 Task: In the Contact  SimonRiya@aisin.com, Create email and send with subject: 'Step into the Future: Discover Our Cutting-Edge Solution', and with mail content 'Good Day,_x000D_
Embrace the power of innovation. Our disruptive solution will propel your industry forward and position you as a leader in your field._x000D_
Best Regards', attach the document: Terms_and_conditions.doc and insert image: visitingcard.jpg. Below Best Regards, write Twitter and insert the URL: 'twitter.com'. Mark checkbox to create task to follow up : Tomorrow. Logged in from softage.3@softage.net
Action: Mouse moved to (80, 93)
Screenshot: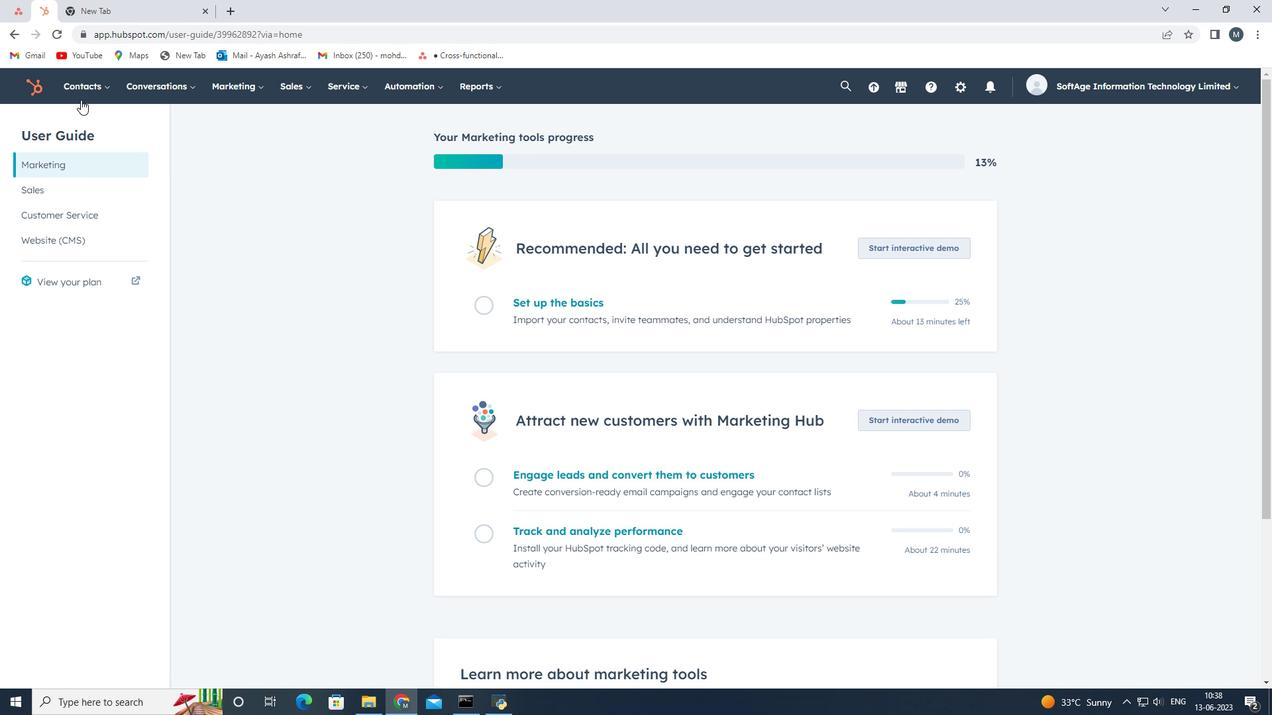 
Action: Mouse pressed left at (80, 93)
Screenshot: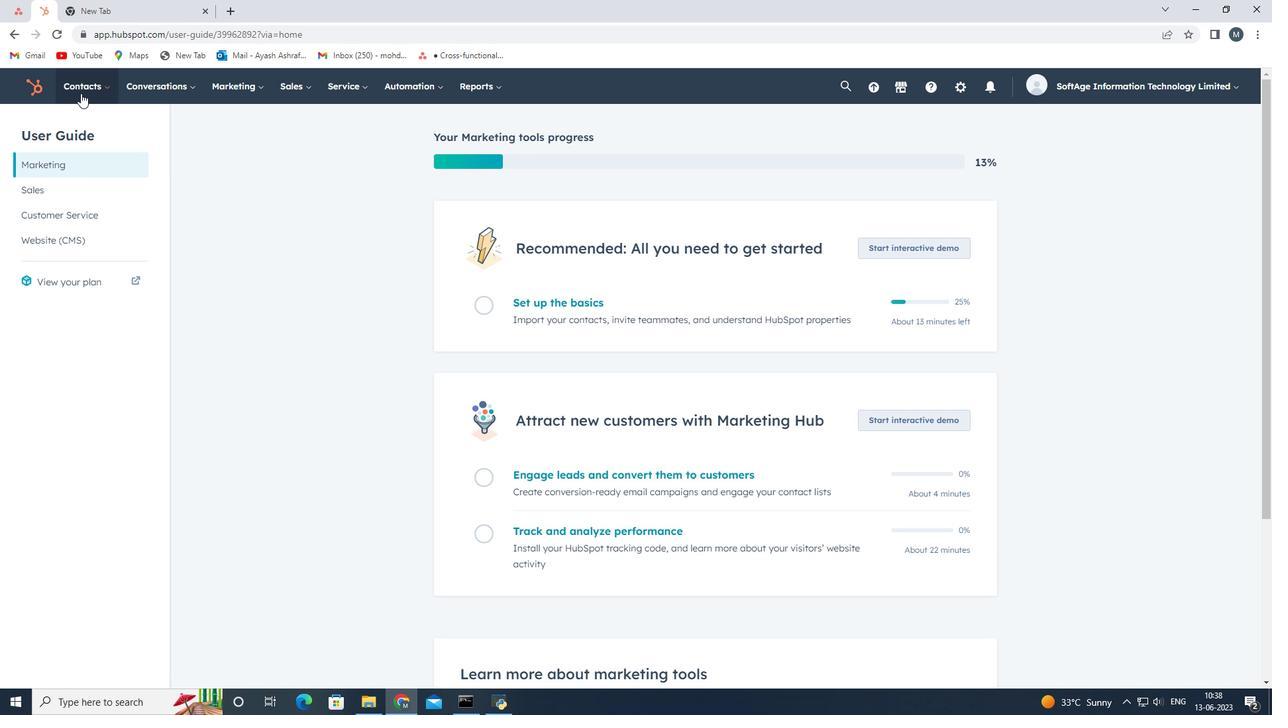 
Action: Mouse moved to (92, 125)
Screenshot: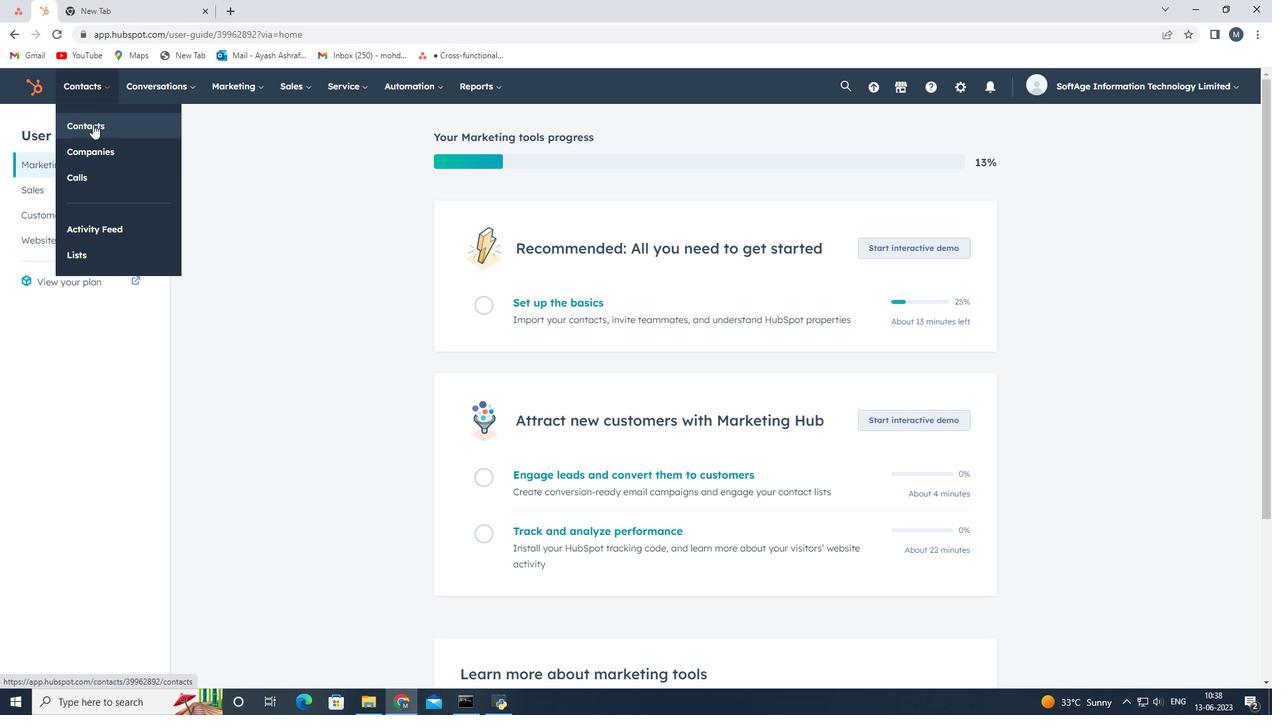 
Action: Mouse pressed left at (92, 125)
Screenshot: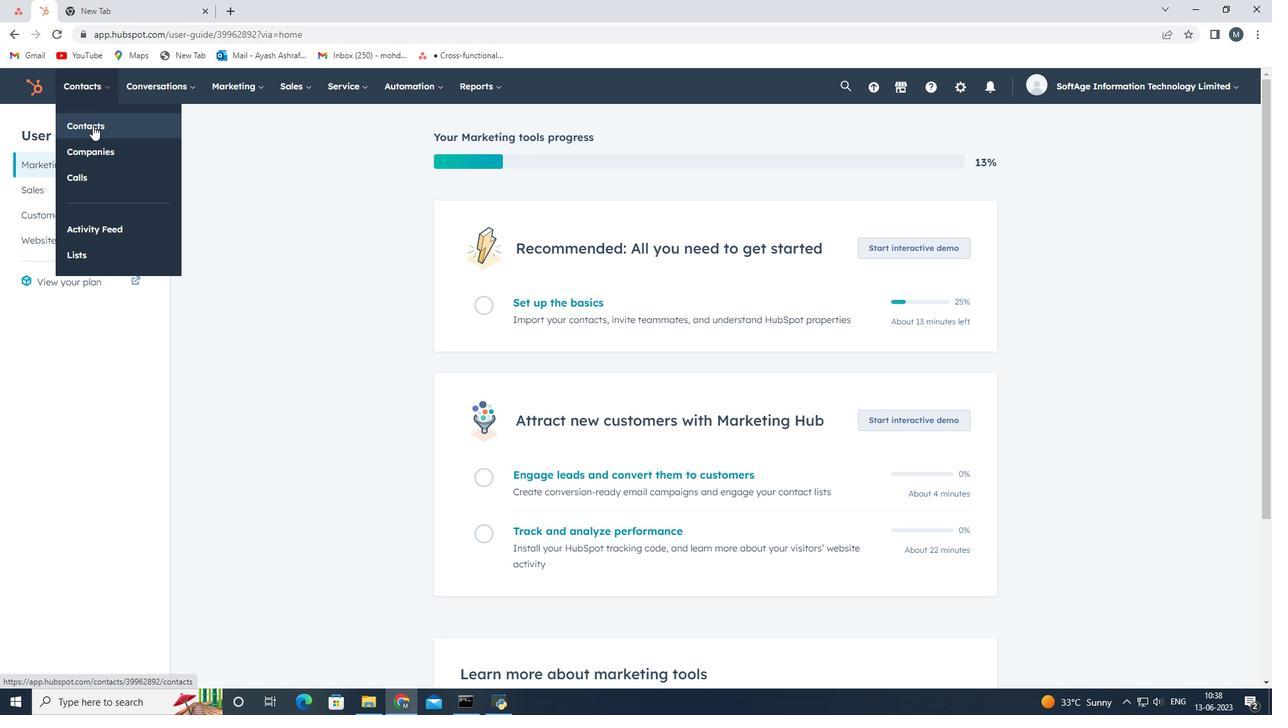 
Action: Mouse moved to (125, 233)
Screenshot: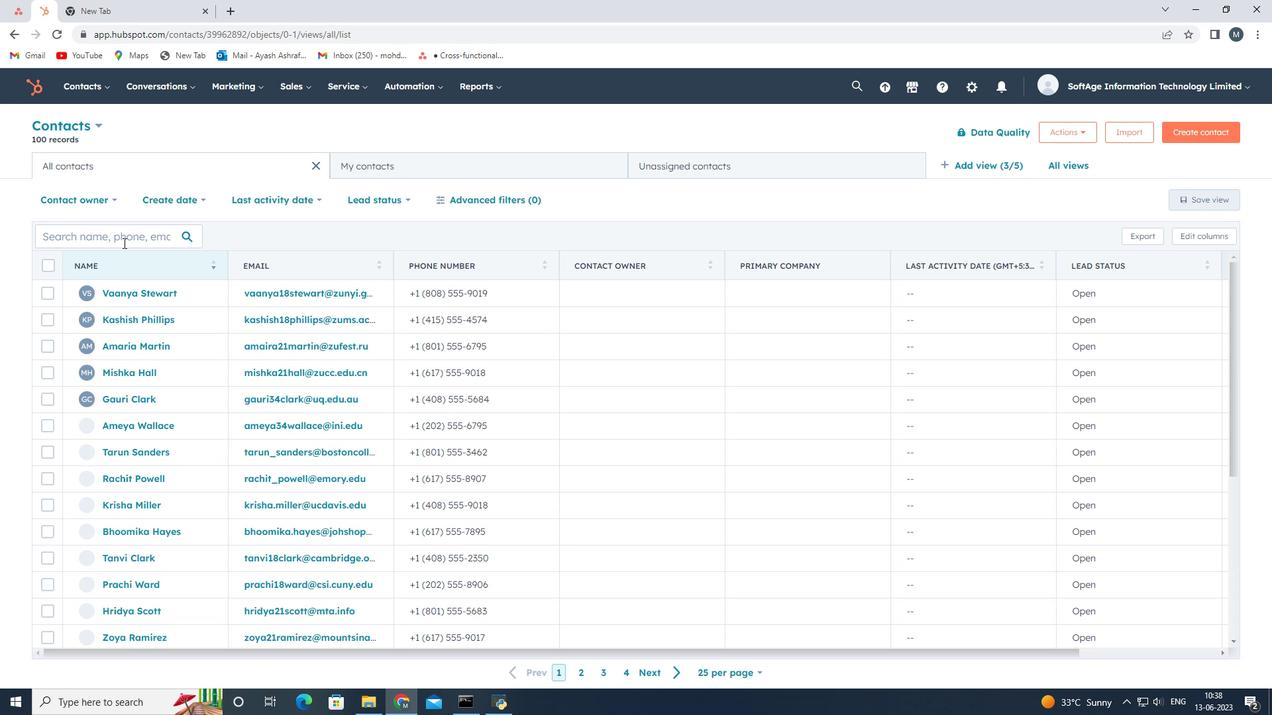 
Action: Mouse pressed left at (125, 233)
Screenshot: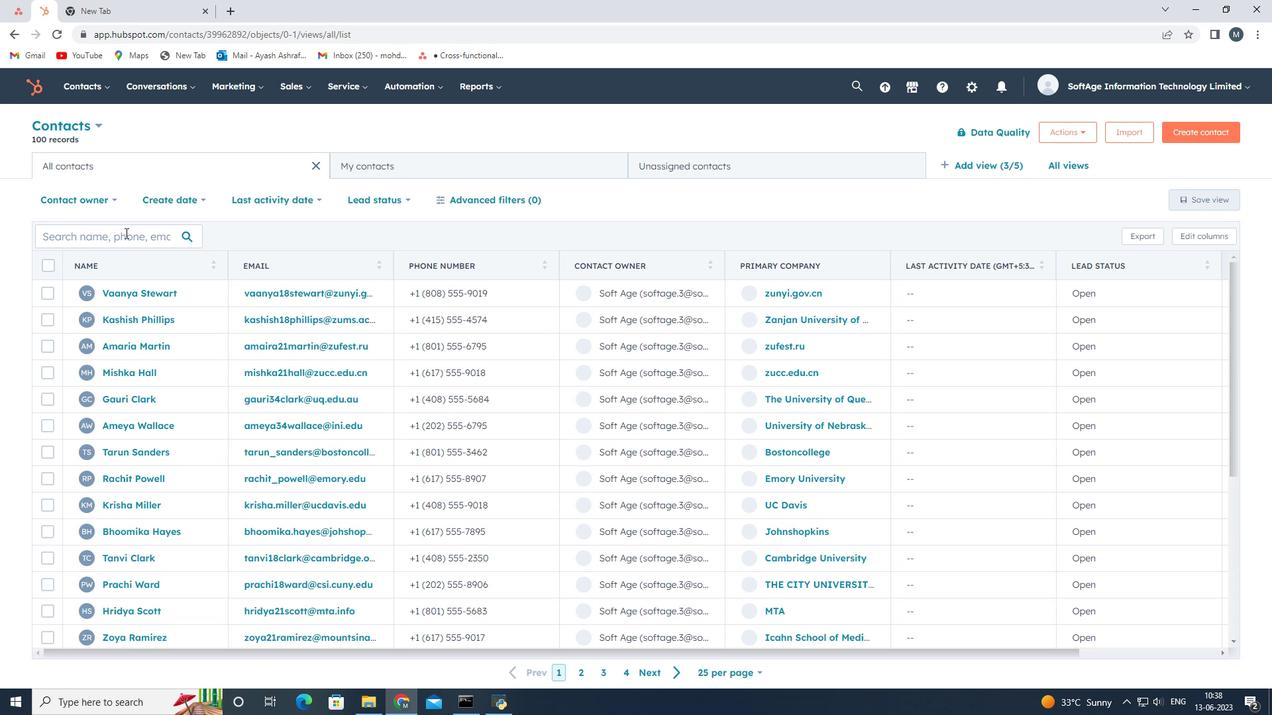 
Action: Key pressed <Key.shift>Simon<Key.shift>Riya<Key.shift><Key.shift><Key.shift>@aisin.com
Screenshot: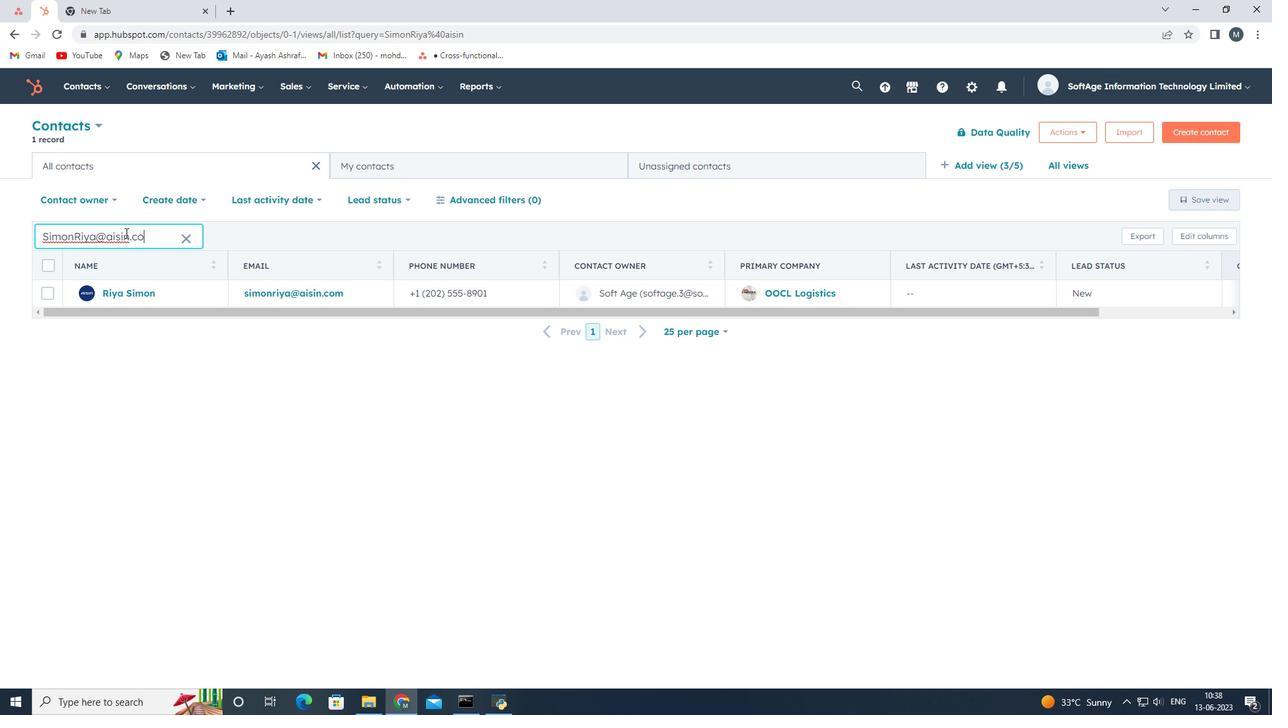 
Action: Mouse moved to (125, 295)
Screenshot: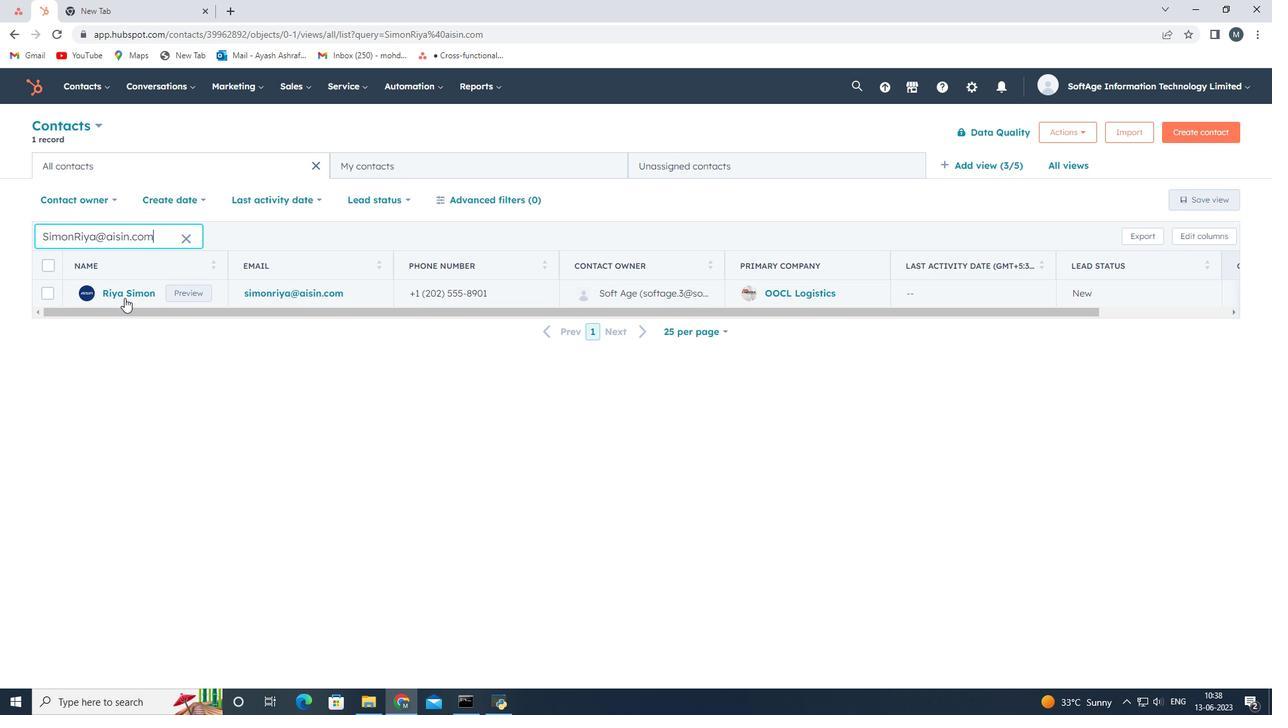 
Action: Mouse pressed left at (125, 295)
Screenshot: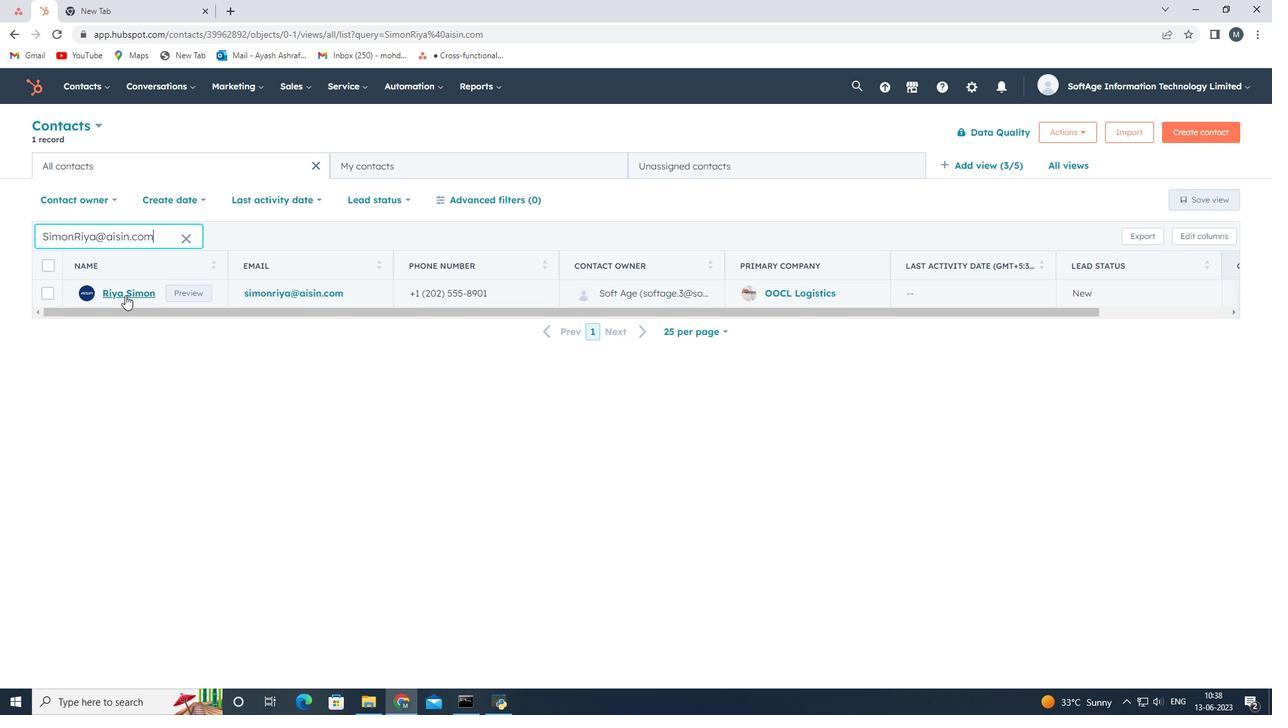 
Action: Mouse pressed left at (125, 295)
Screenshot: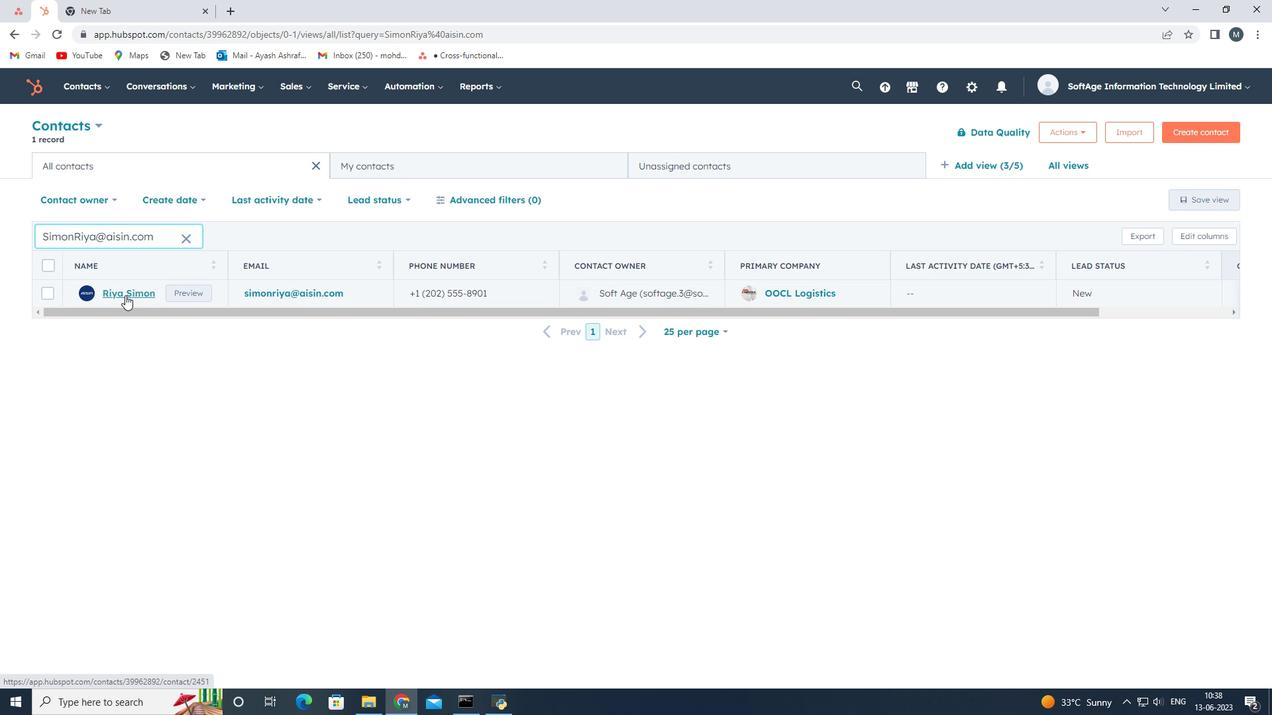 
Action: Mouse moved to (84, 245)
Screenshot: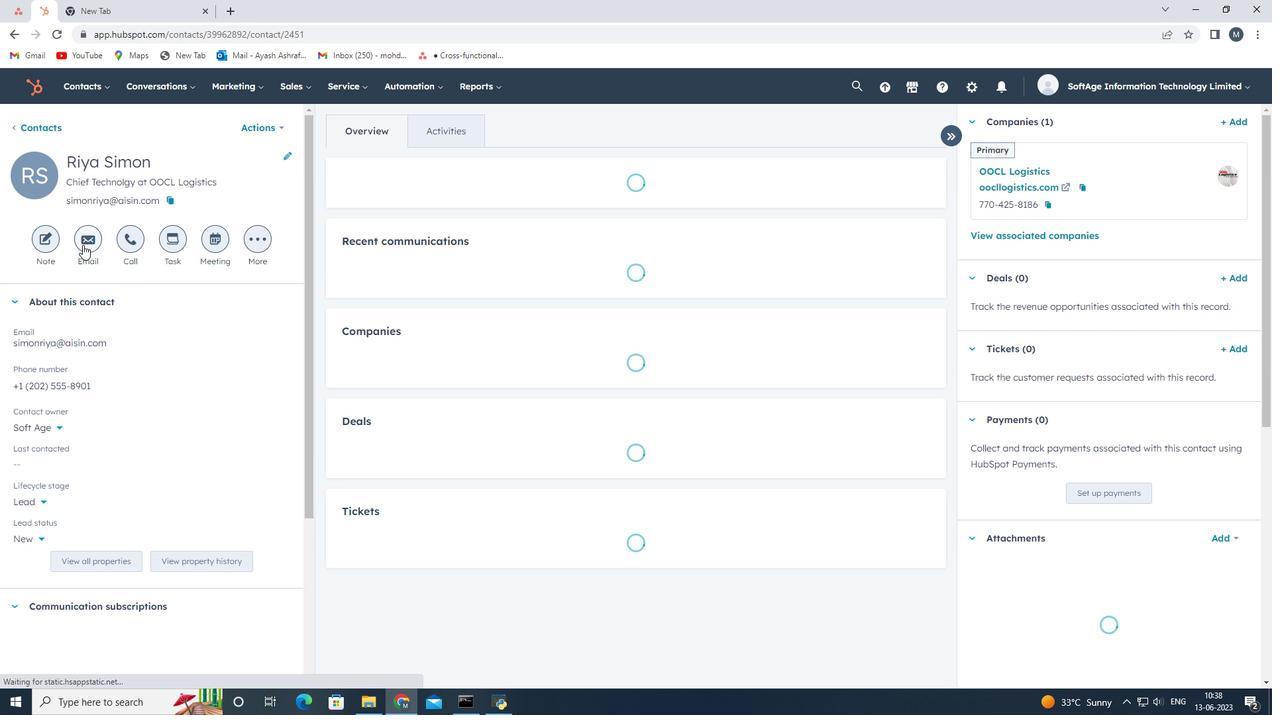 
Action: Mouse pressed left at (84, 245)
Screenshot: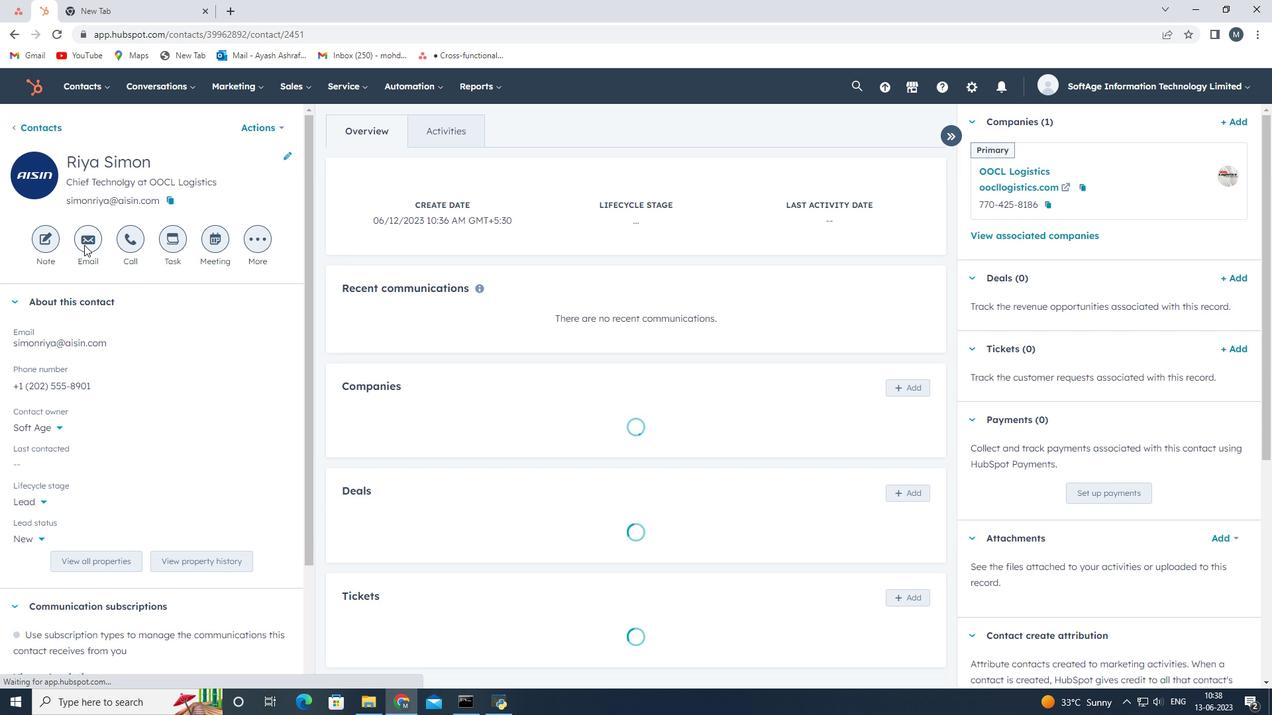 
Action: Mouse pressed left at (84, 245)
Screenshot: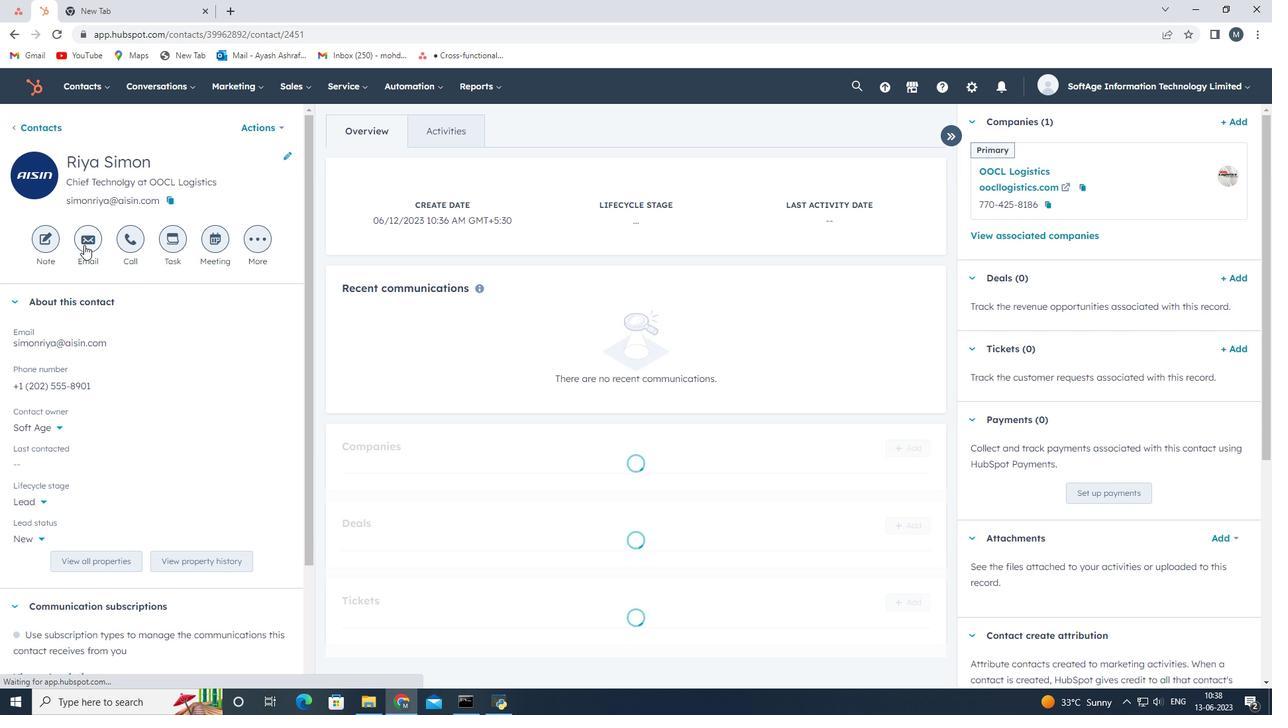 
Action: Mouse moved to (1125, 327)
Screenshot: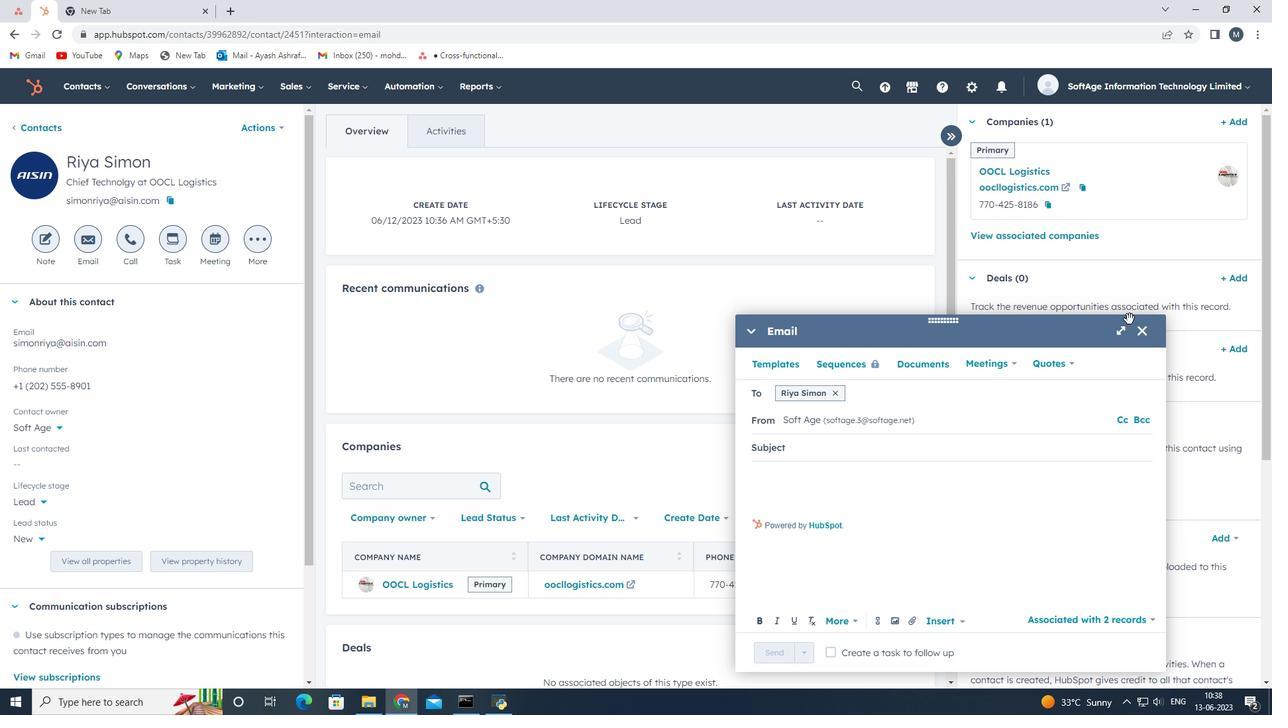 
Action: Mouse pressed left at (1125, 327)
Screenshot: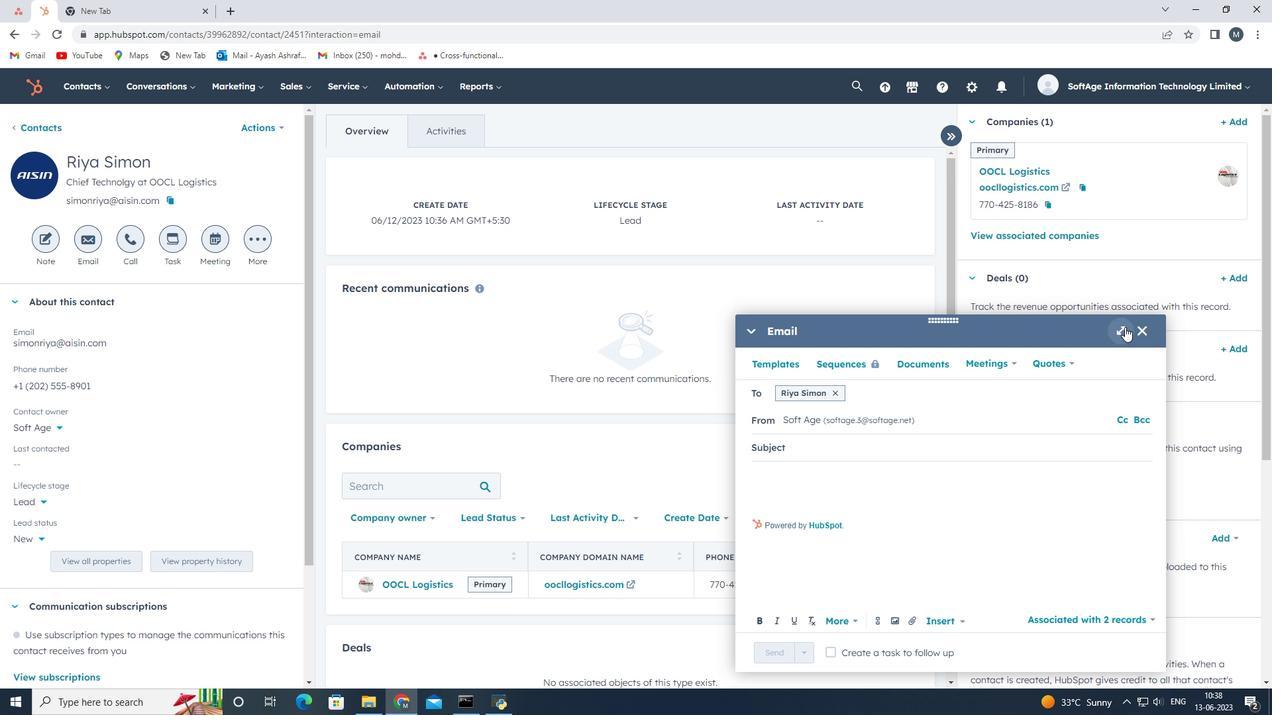 
Action: Mouse moved to (312, 309)
Screenshot: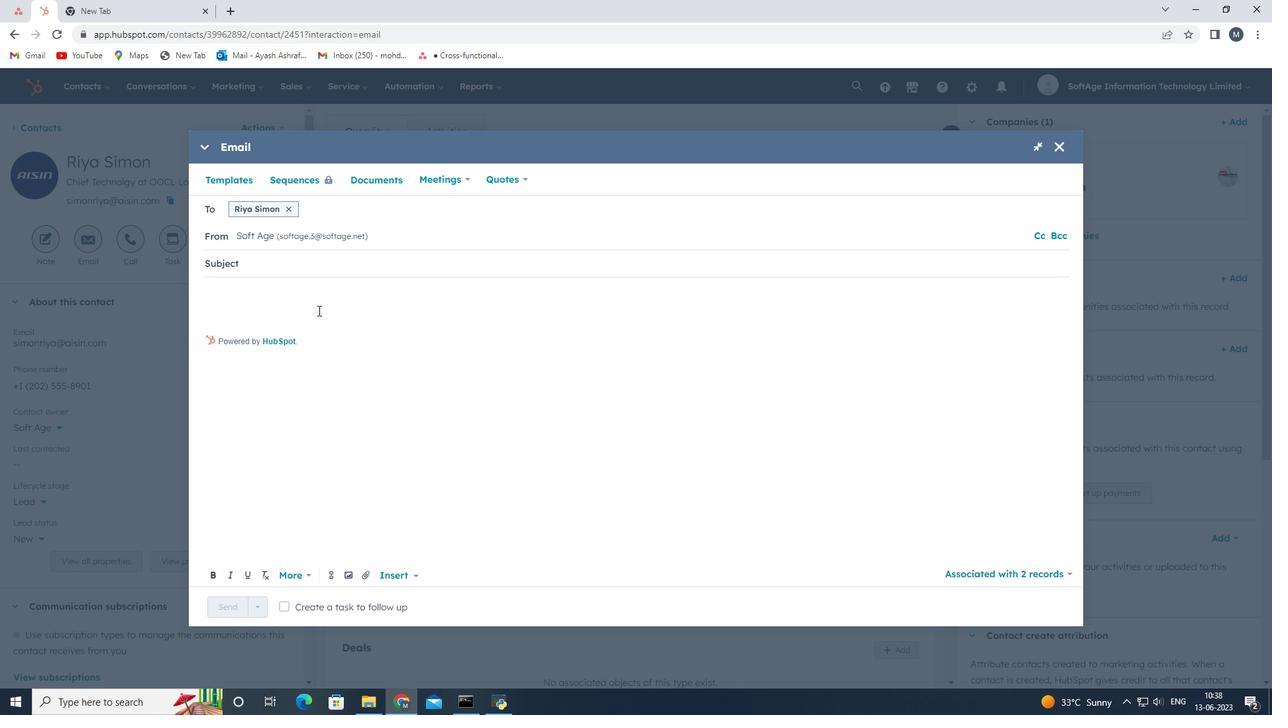 
Action: Key pressed <Key.shift>Step<Key.space>into<Key.space>the<Key.space><Key.shift>Fuure<Key.shift><Key.shift>:<Key.space><Key.shift>Discover<Key.space><Key.shift>Our<Key.space><Key.shift>Cutting-<Key.shift>Edge<Key.space><Key.shift>Solution
Screenshot: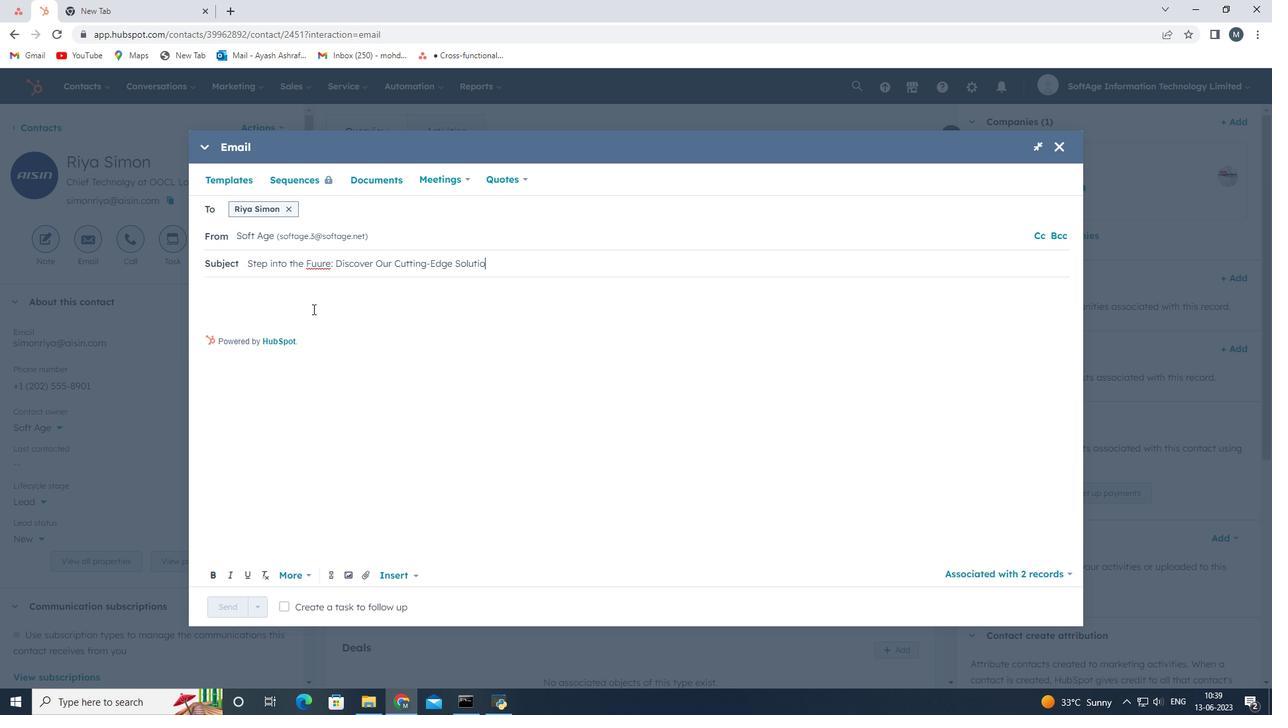 
Action: Mouse moved to (317, 263)
Screenshot: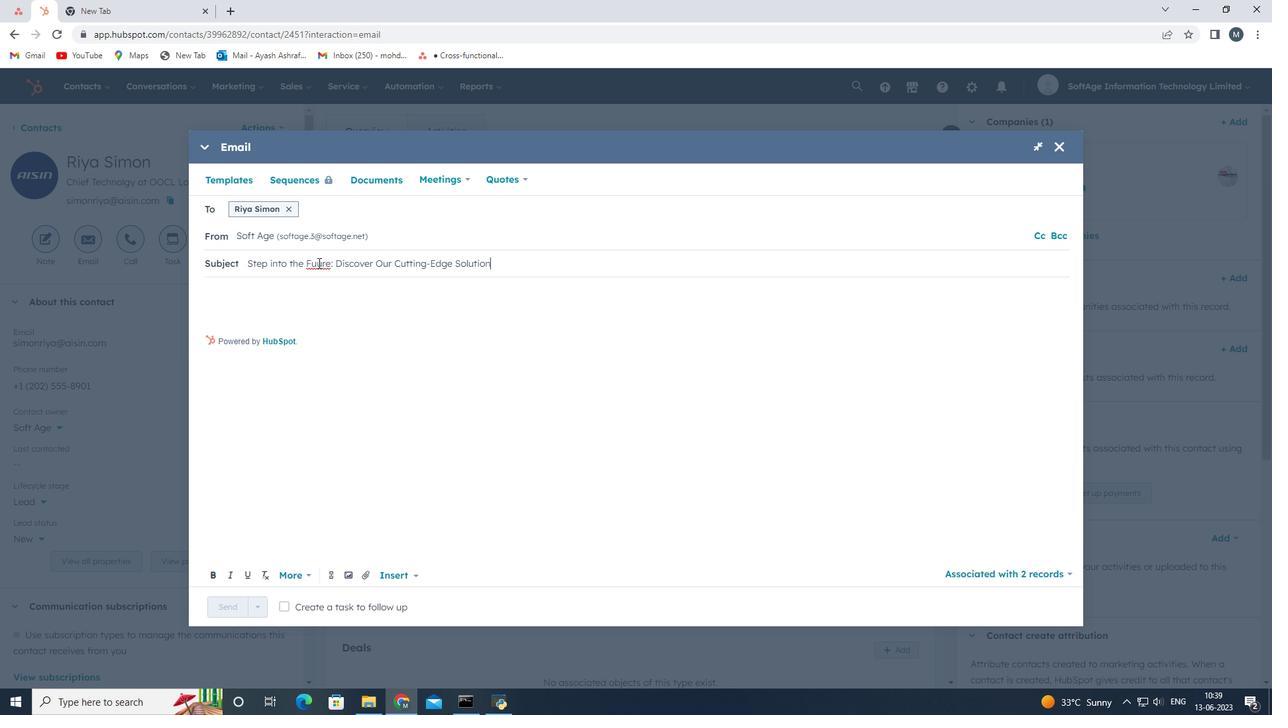 
Action: Mouse pressed left at (317, 263)
Screenshot: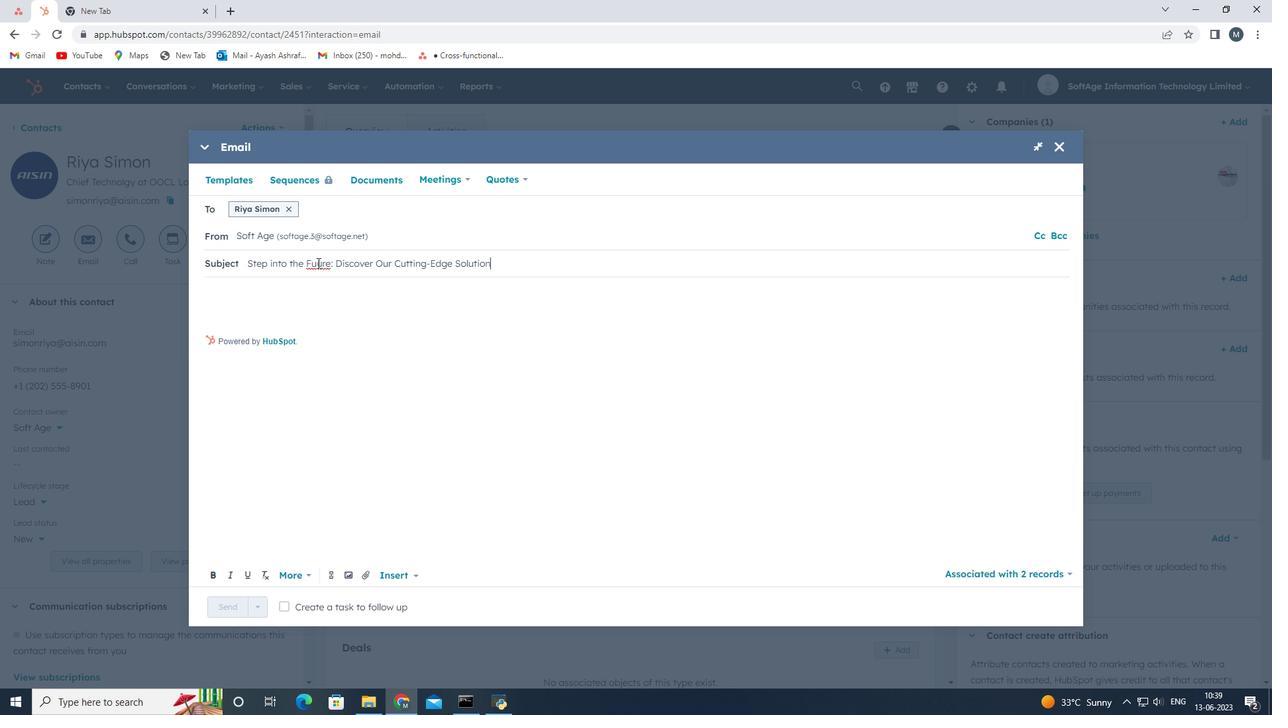 
Action: Key pressed t
Screenshot: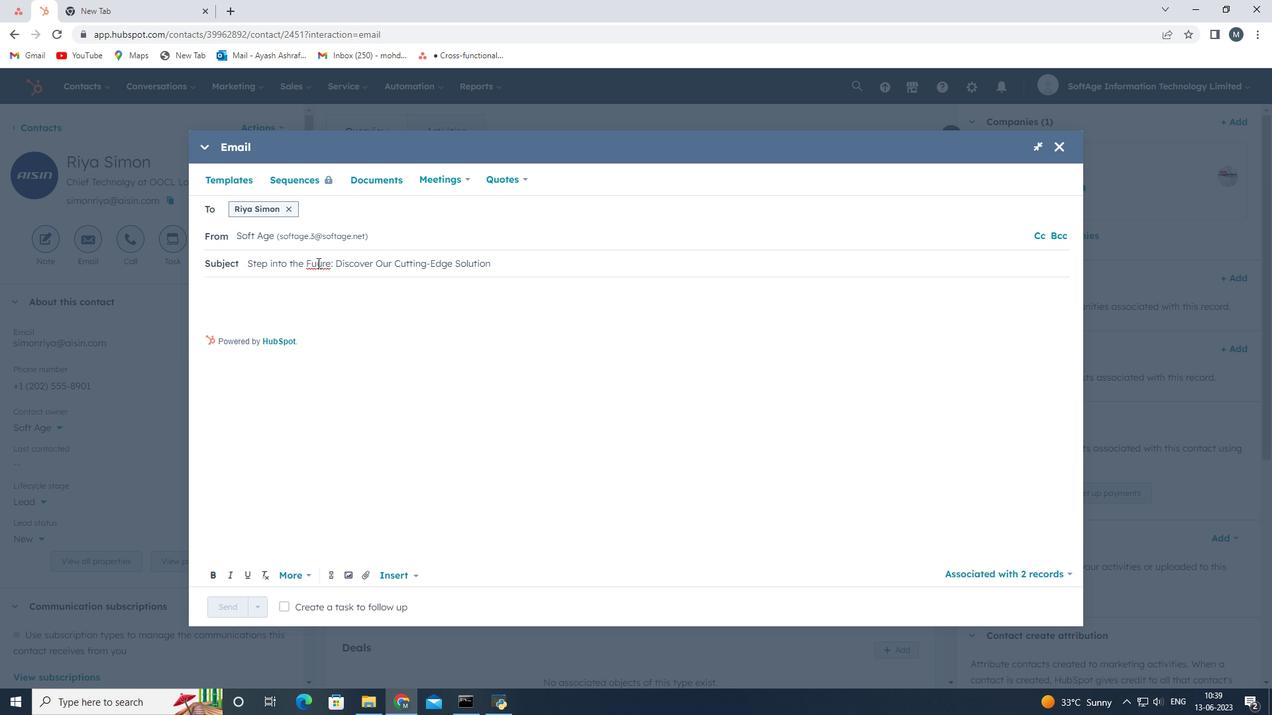 
Action: Mouse moved to (261, 306)
Screenshot: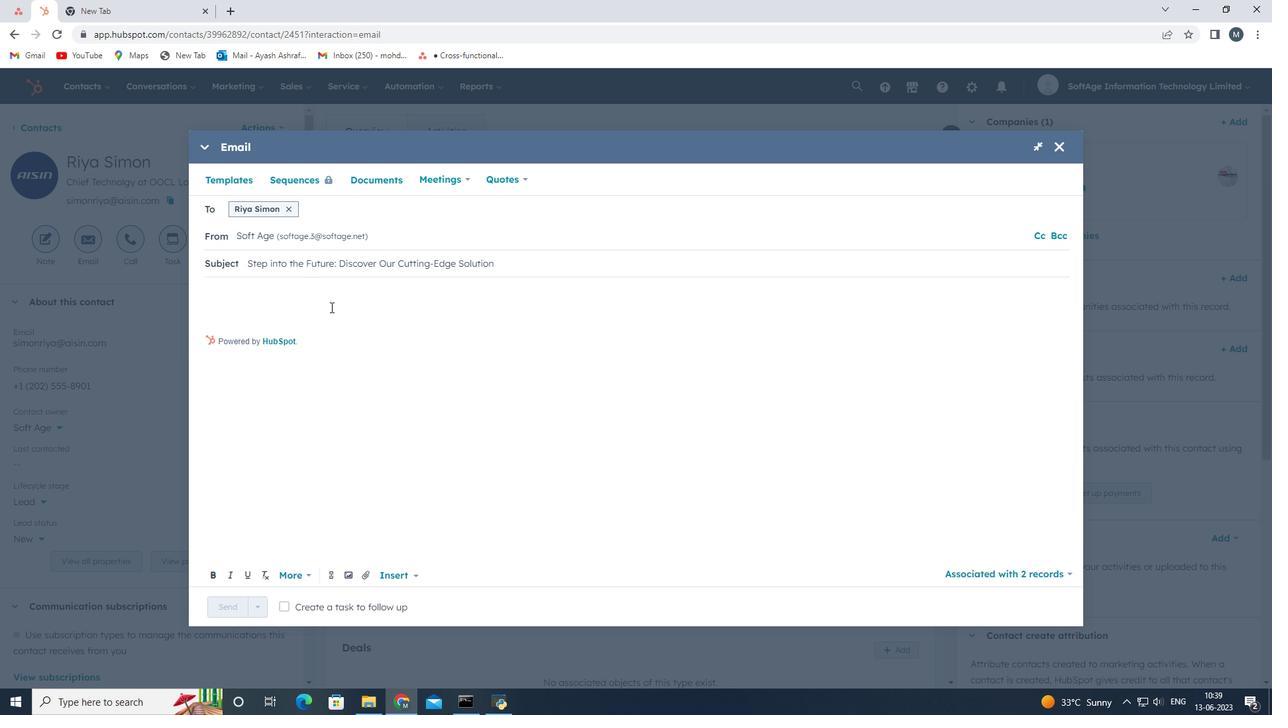 
Action: Mouse pressed left at (261, 306)
Screenshot: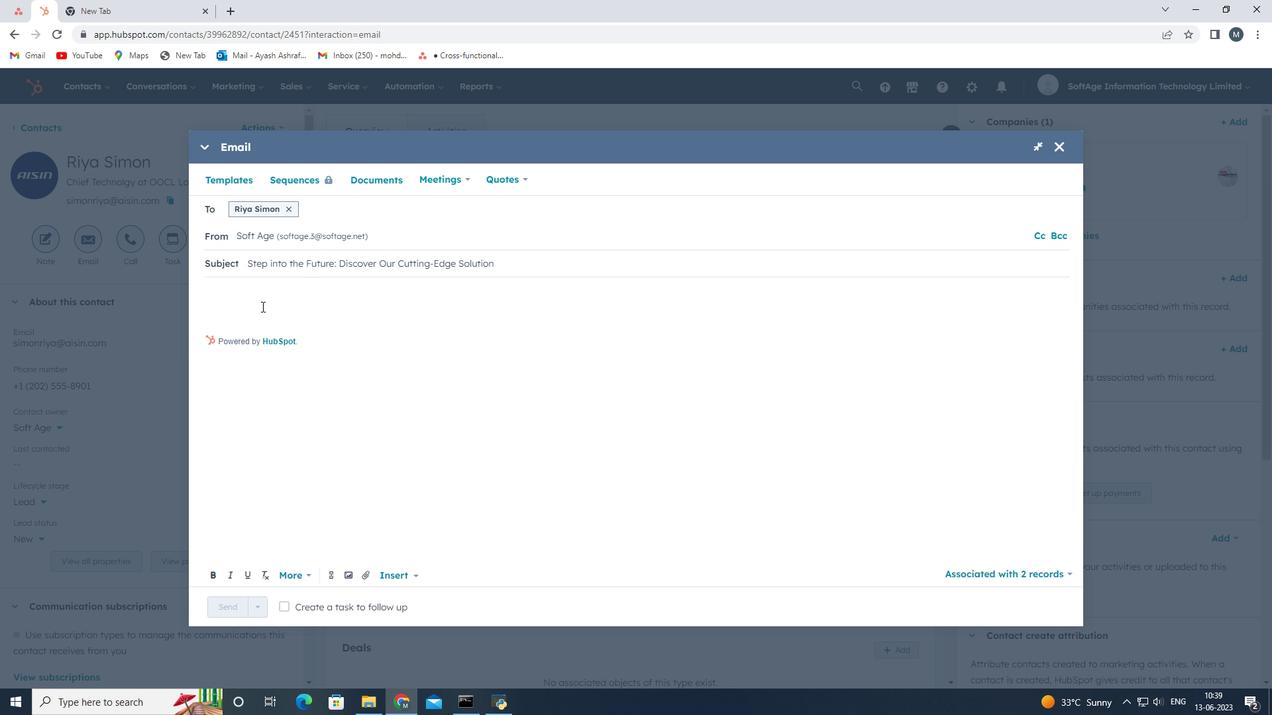 
Action: Key pressed <Key.shift><Key.shift><Key.shift><Key.shift><Key.shift><Key.shift><Key.shift><Key.shift><Key.shift><Key.shift><Key.shift><Key.shift><Key.shift><Key.shift><Key.shift><Key.shift><Key.shift><Key.shift><Key.shift><Key.shift><Key.shift><Key.shift><Key.shift><Key.shift><Key.shift><Key.shift><Key.shift><Key.shift><Key.shift><Key.shift><Key.shift><Key.shift><Key.shift><Key.shift><Key.shift><Key.shift><Key.shift><Key.shift><Key.shift><Key.shift><Key.shift><Key.shift><Key.shift><Key.shift><Key.shift><Key.shift><Key.shift><Key.shift><Key.shift><Key.shift><Key.shift><Key.shift><Key.shift><Key.shift><Key.shift><Key.shift>Good<Key.space><Key.shift>Day<Key.shift><Key.shift><Key.shift><Key.shift>,<Key.enter><Key.shift><Key.shift>Embrace<Key.space>the<Key.space>power<Key.space>i<Key.backspace>of<Key.space>innovation.<Key.shift><Key.space><Key.shift>Our<Key.space>disruptive<Key.space>solution<Key.space>will<Key.space>propel<Key.space>your<Key.space>industry<Key.space>forward<Key.space>and<Key.space>position<Key.space>you<Key.space>as<Key.space>a<Key.space>leader<Key.space>in<Key.space>your<Key.space>field.<Key.enter><Key.shift>Best<Key.space><Key.shift><Key.shift><Key.shift><Key.shift>Regards<Key.enter>
Screenshot: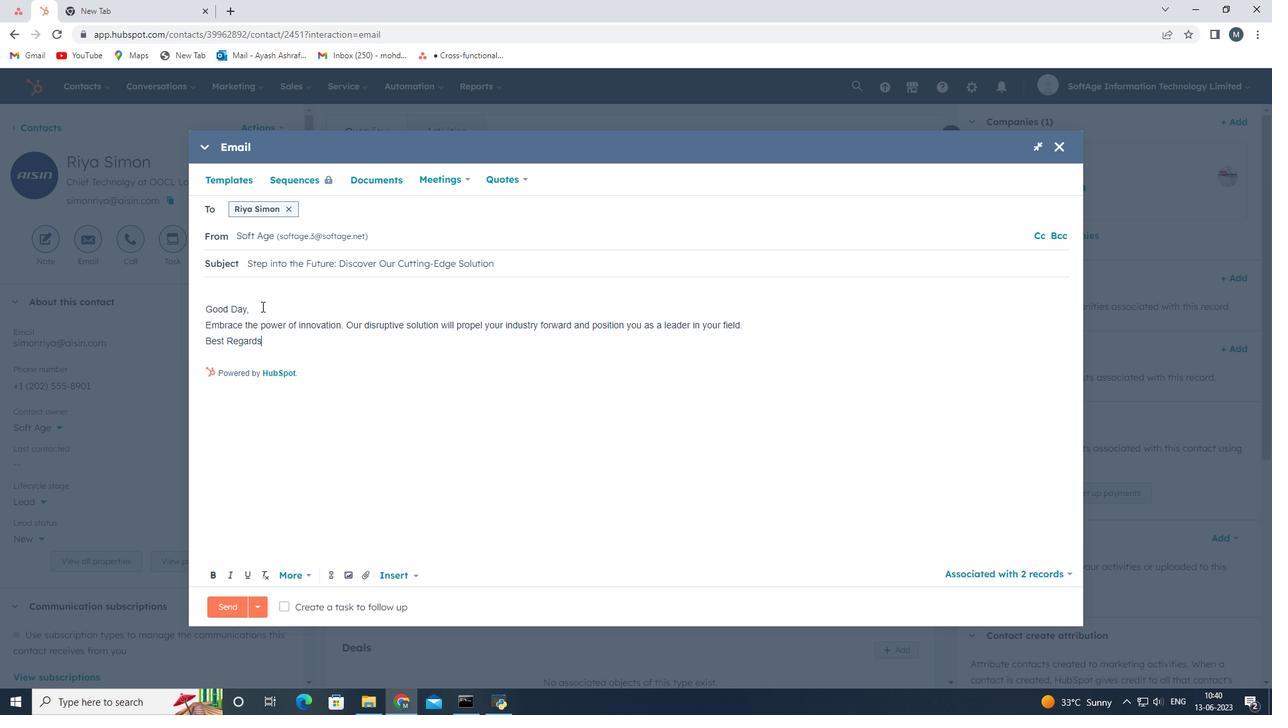 
Action: Mouse moved to (335, 575)
Screenshot: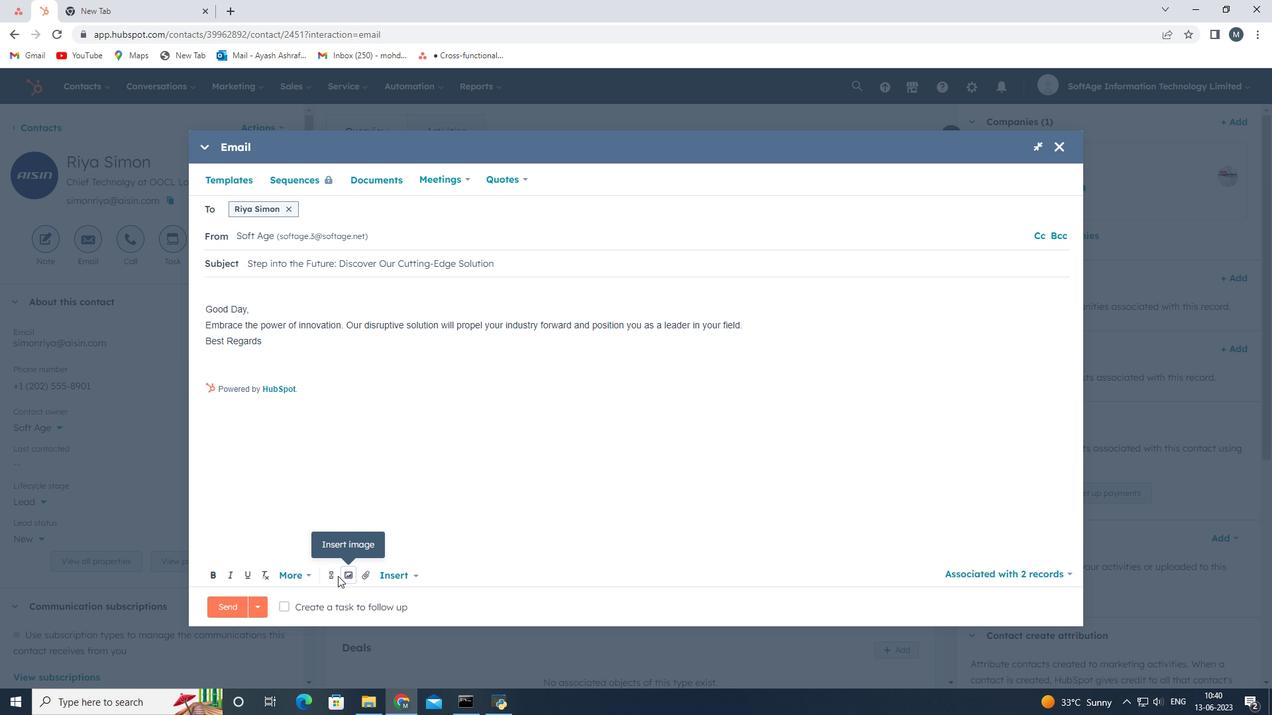 
Action: Mouse pressed left at (335, 575)
Screenshot: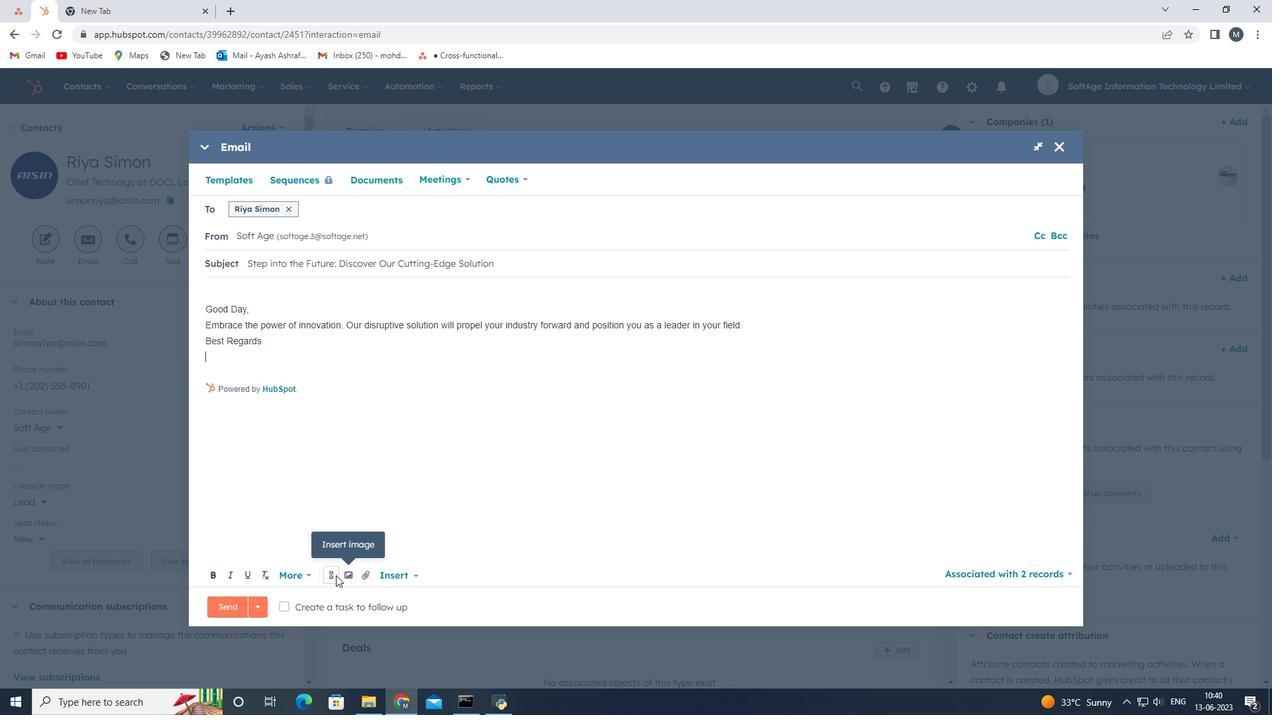
Action: Mouse moved to (375, 431)
Screenshot: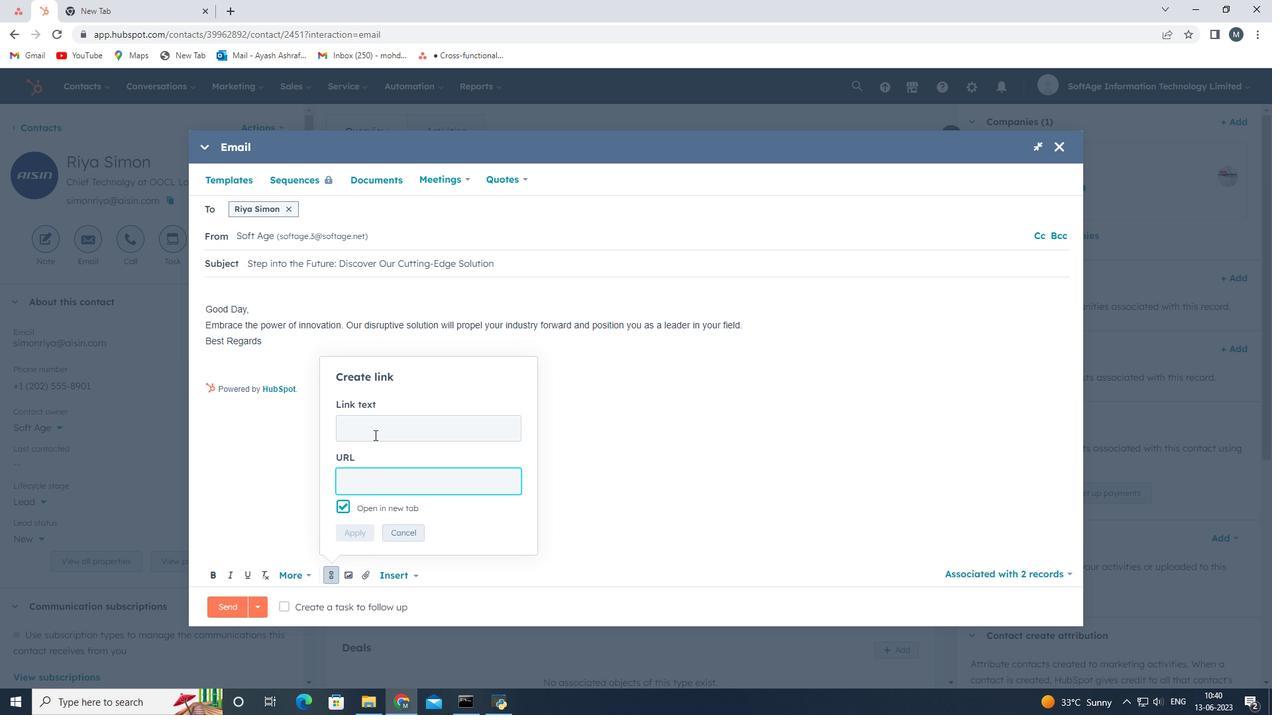 
Action: Mouse pressed left at (375, 431)
Screenshot: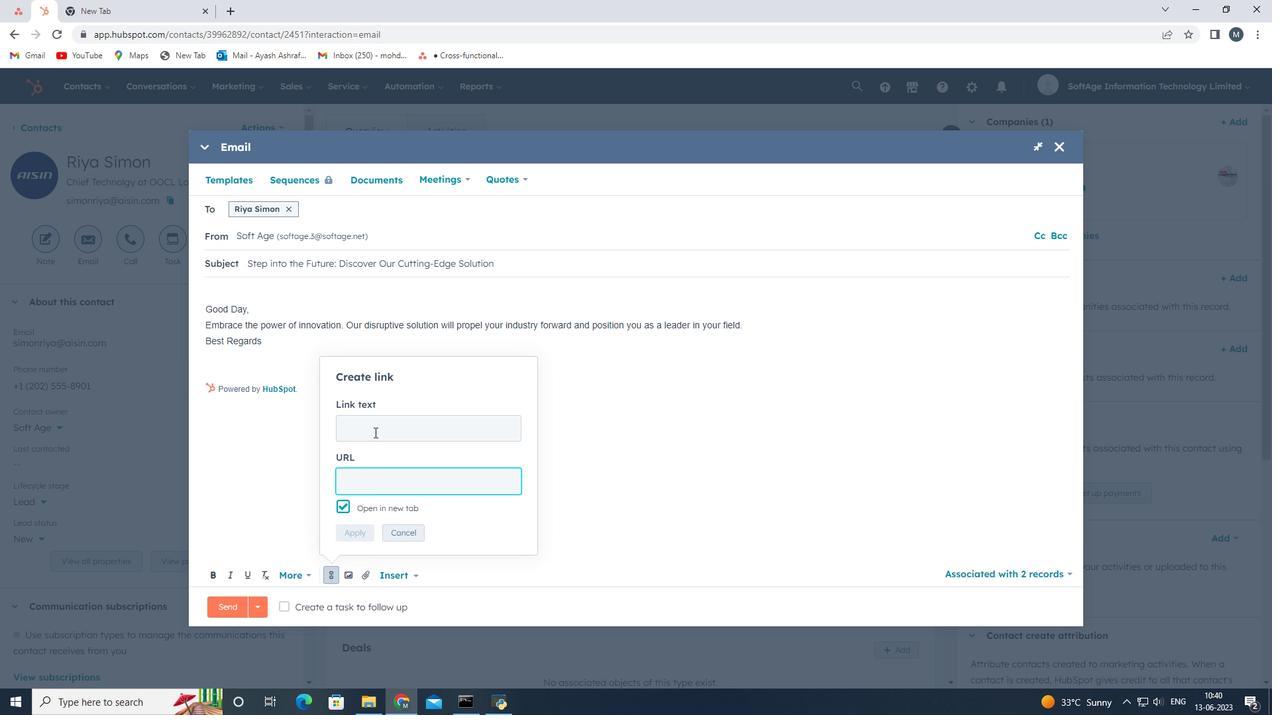 
Action: Key pressed <Key.shift><Key.shift>Twitter
Screenshot: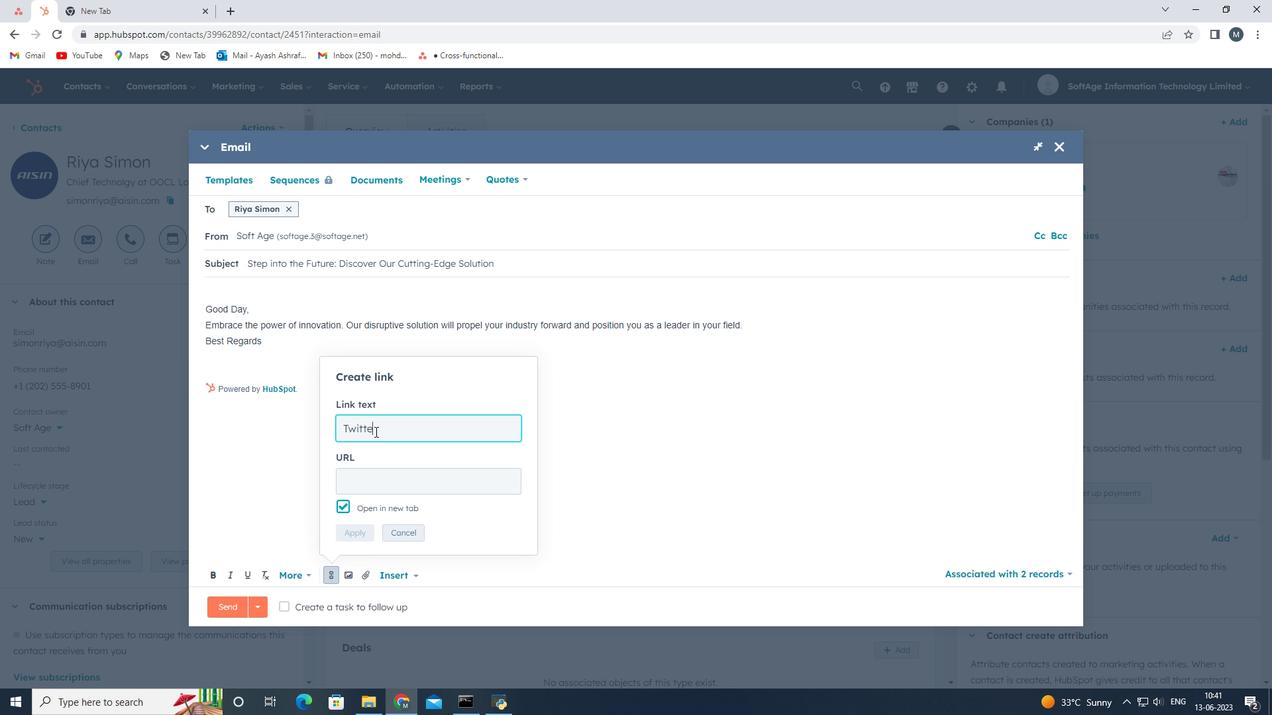 
Action: Mouse moved to (375, 488)
Screenshot: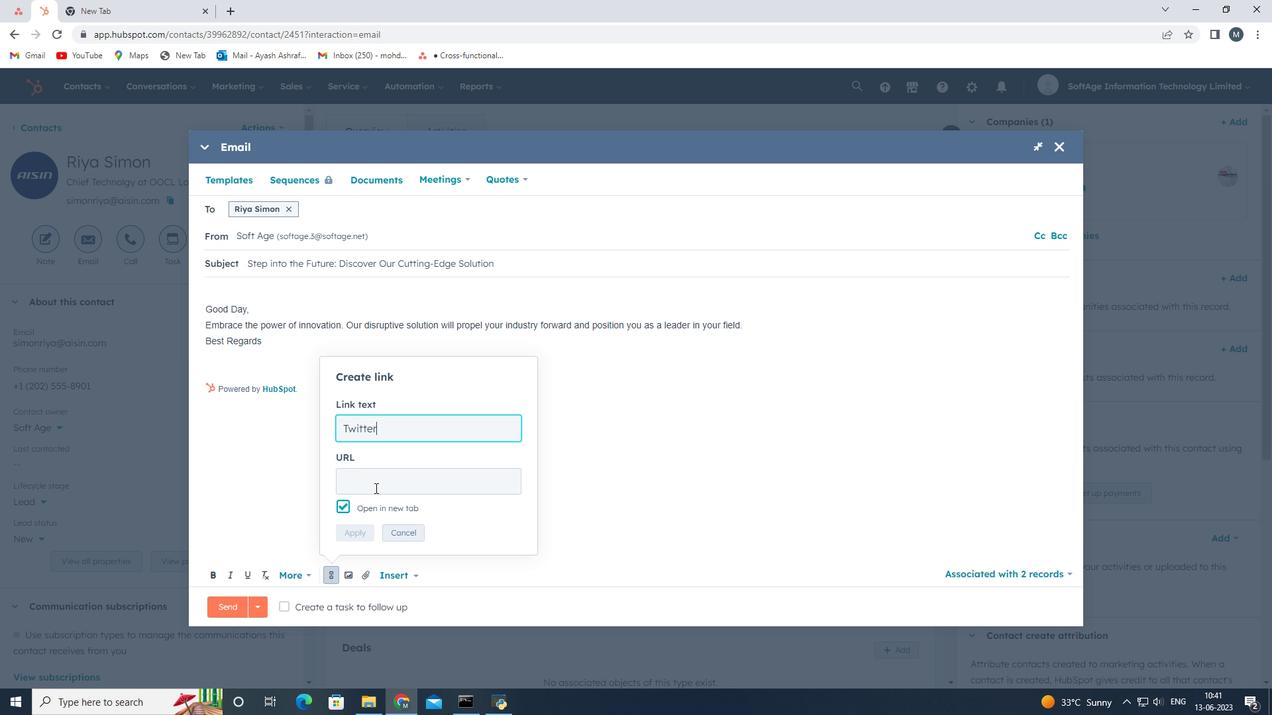 
Action: Mouse pressed left at (375, 488)
Screenshot: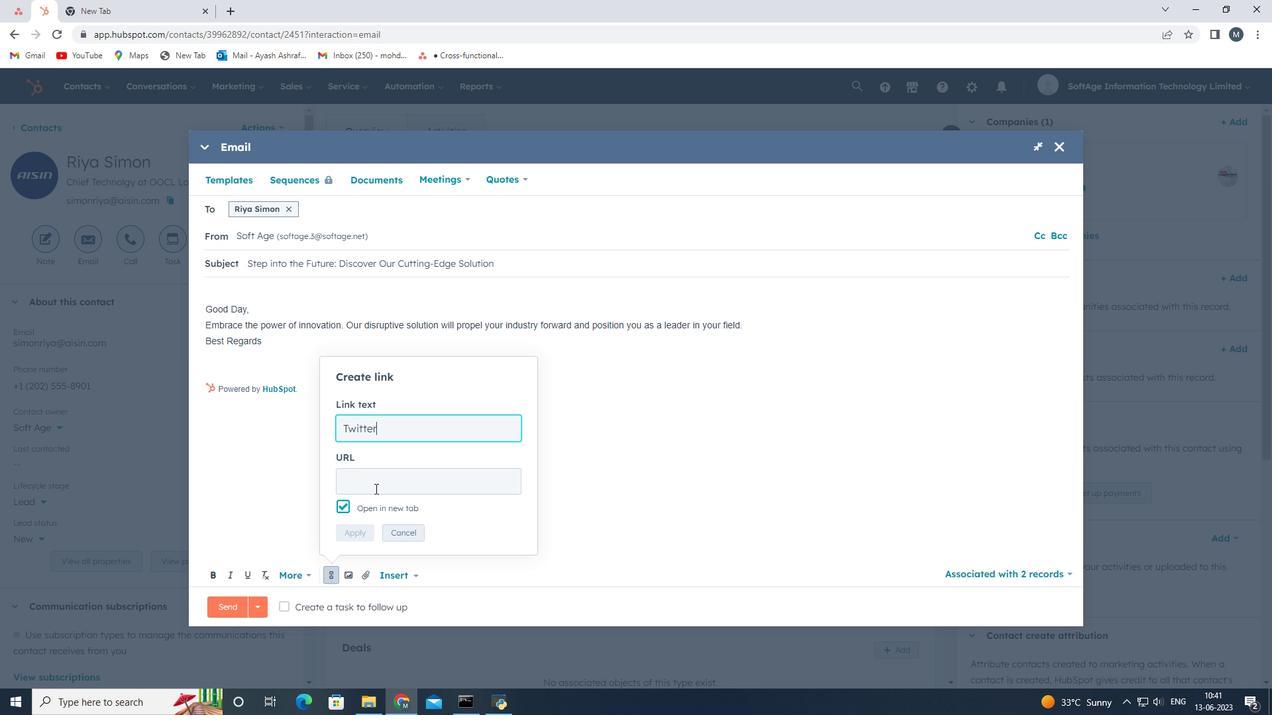 
Action: Key pressed twitter.com
Screenshot: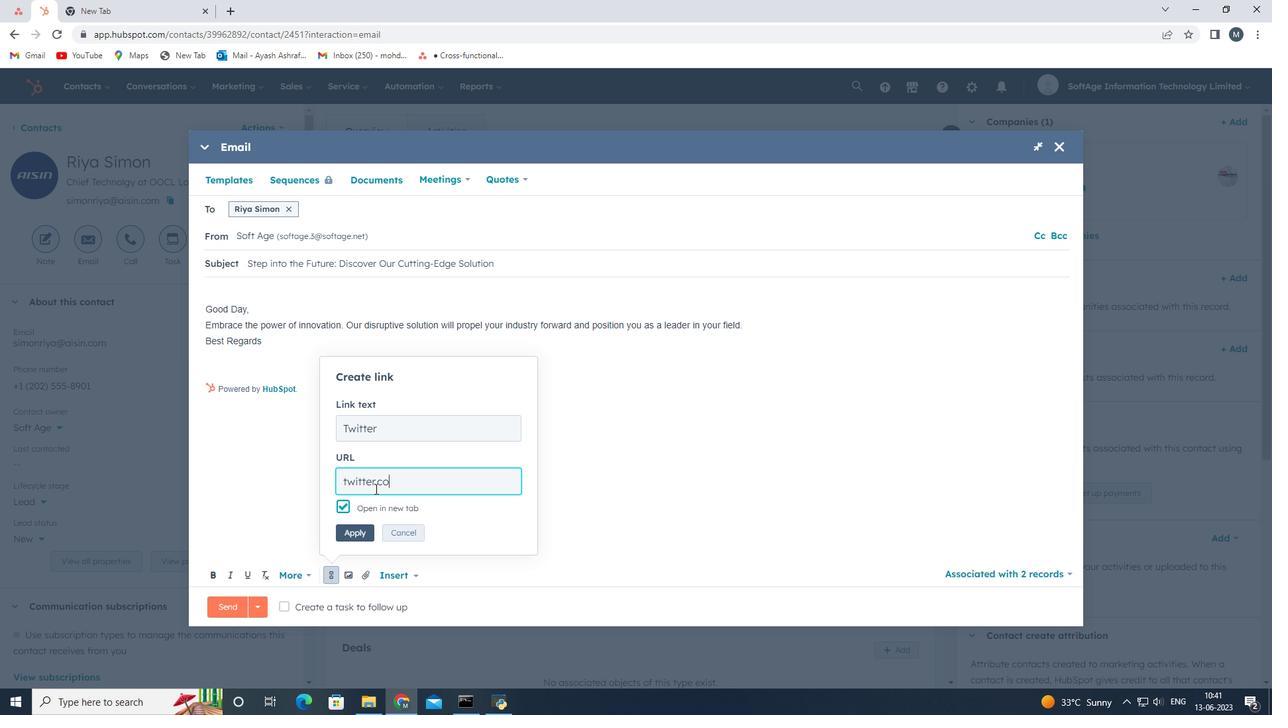 
Action: Mouse moved to (362, 526)
Screenshot: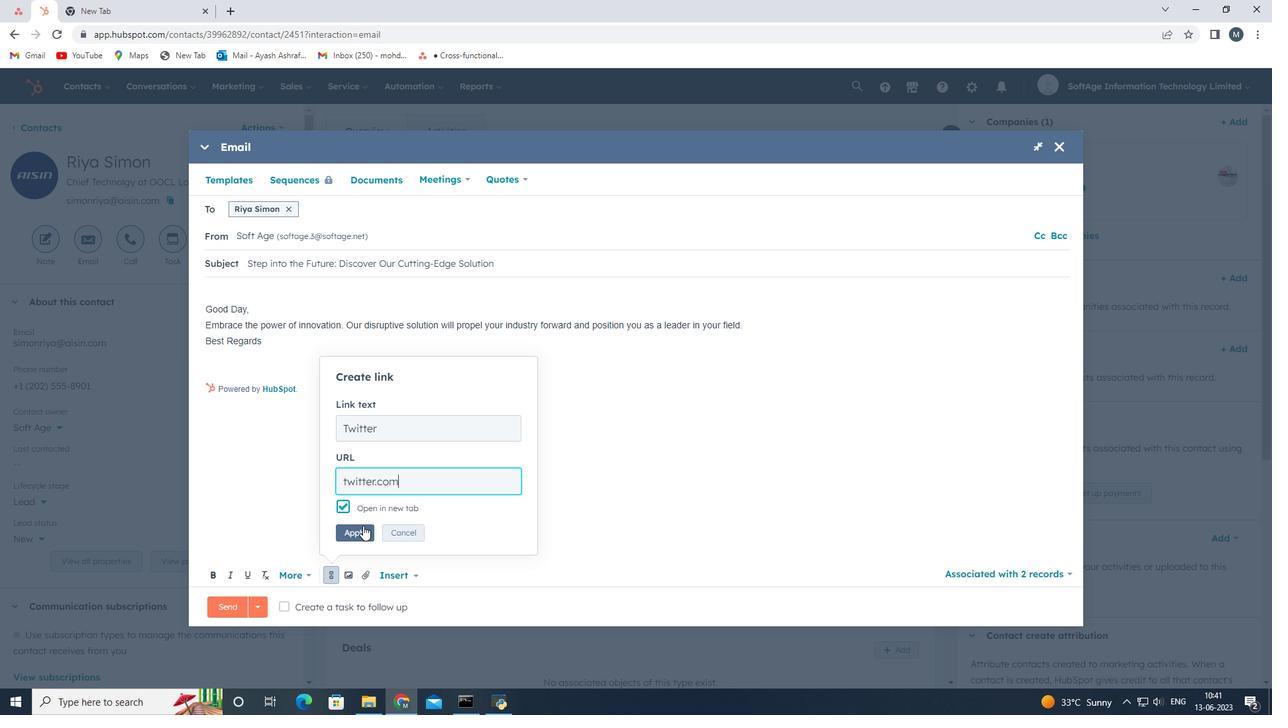 
Action: Mouse pressed left at (362, 526)
Screenshot: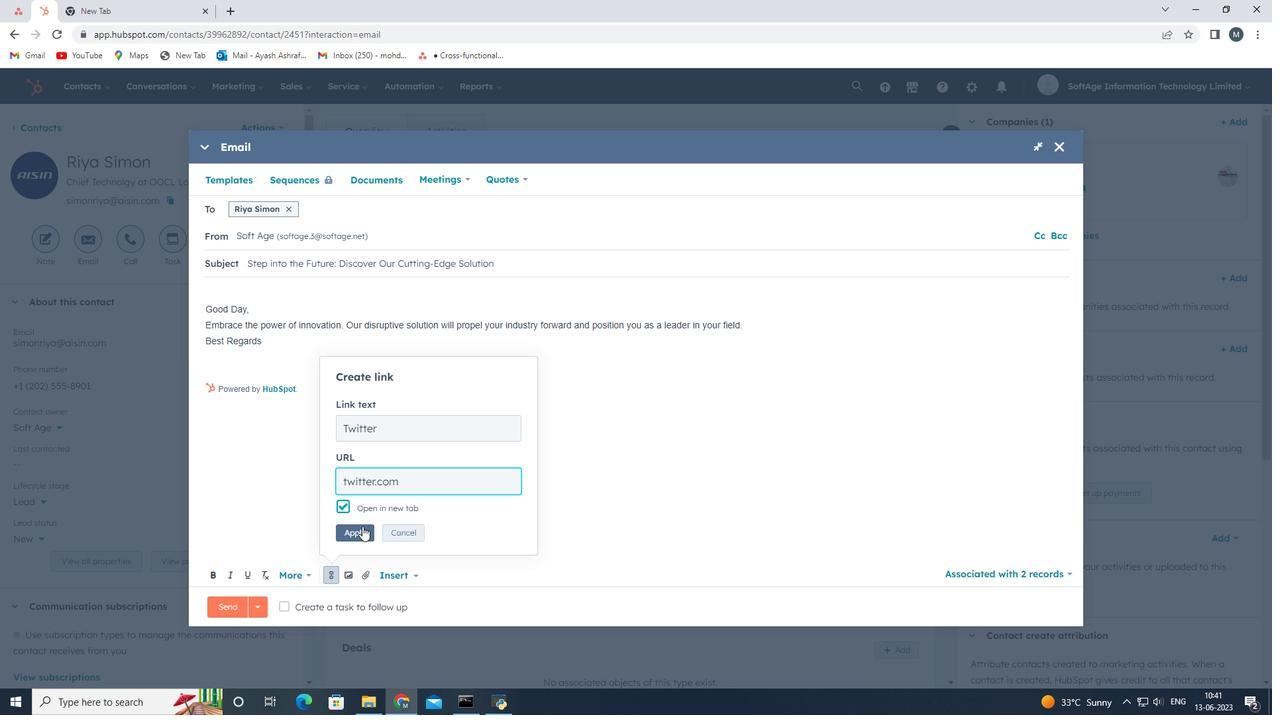 
Action: Mouse moved to (278, 371)
Screenshot: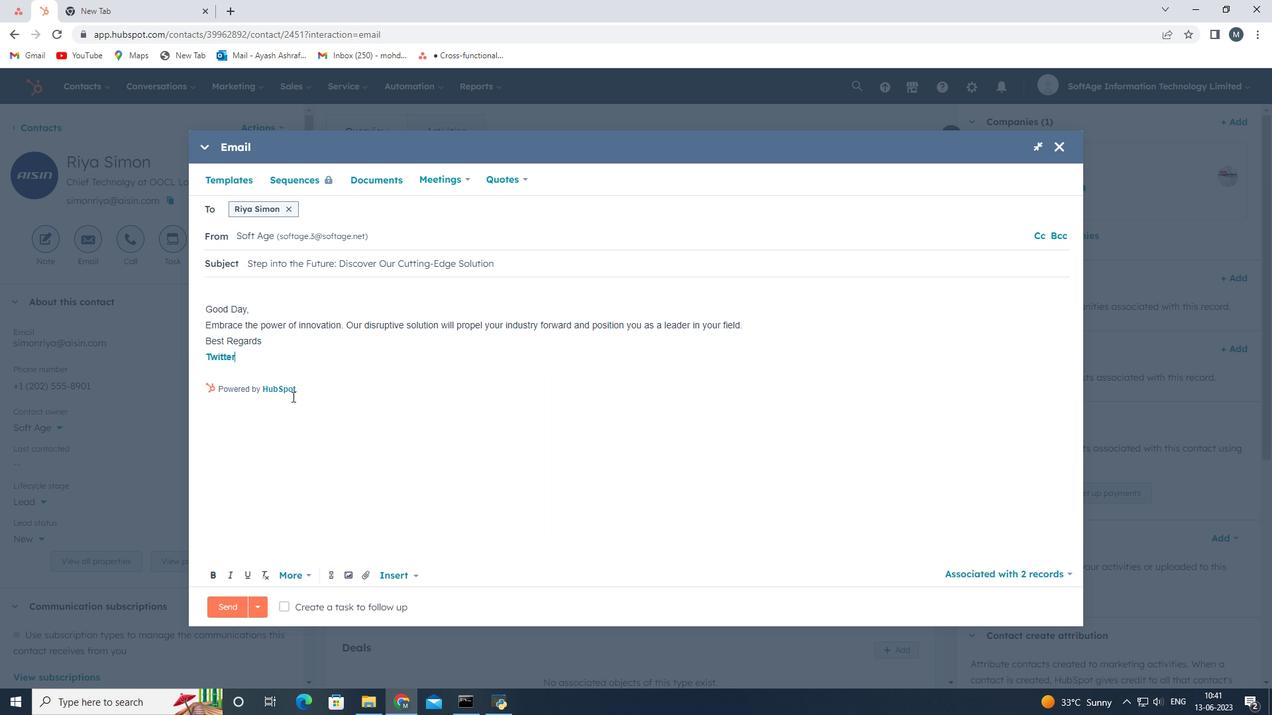 
Action: Key pressed <Key.enter>
Screenshot: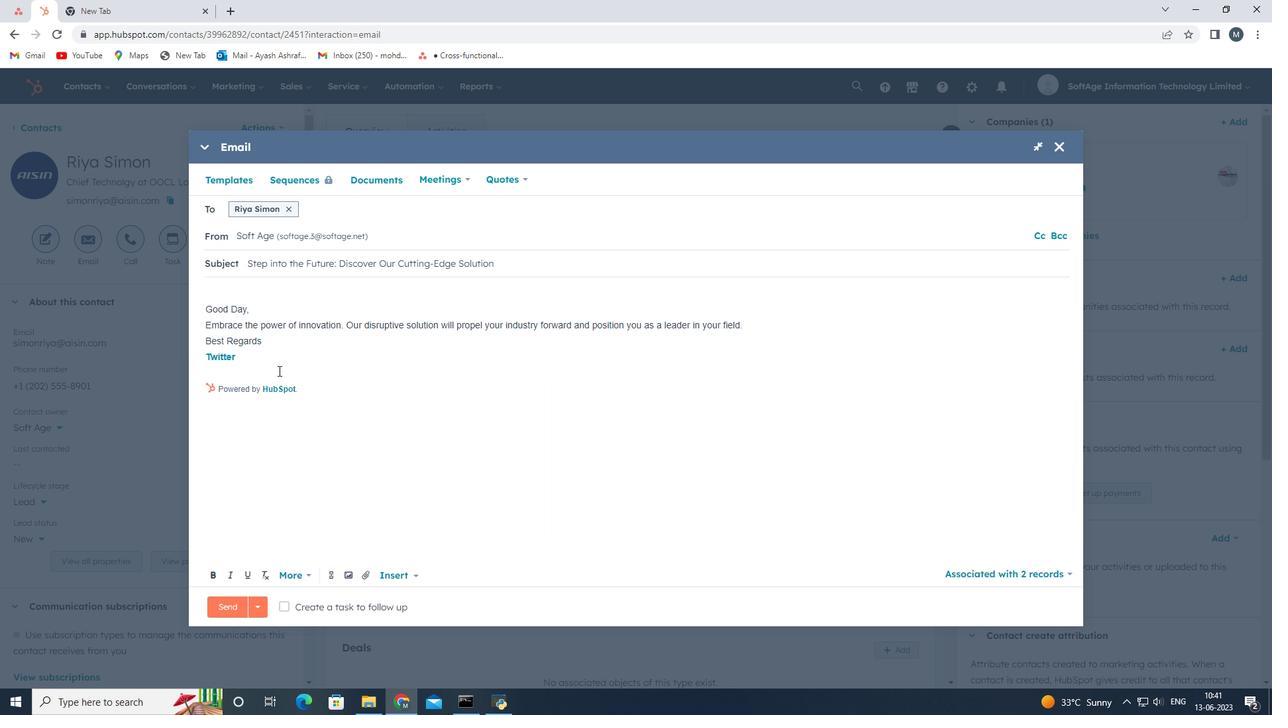
Action: Mouse moved to (360, 578)
Screenshot: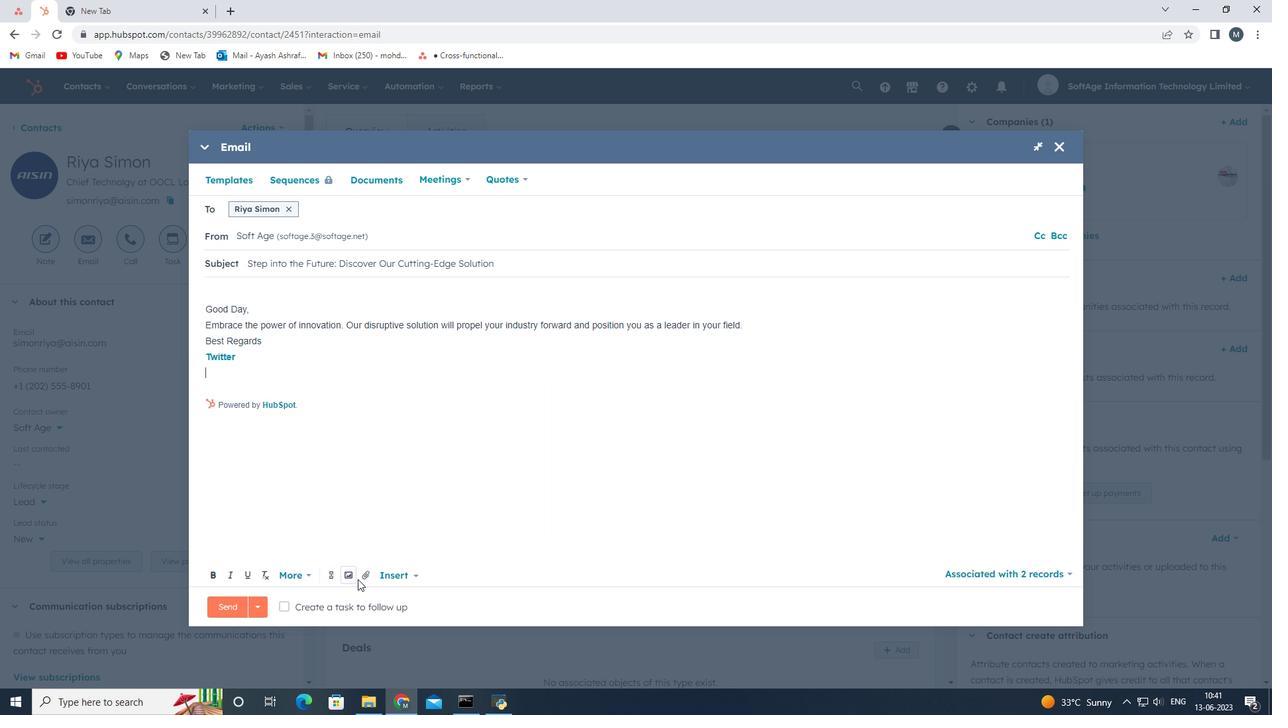 
Action: Mouse pressed left at (360, 578)
Screenshot: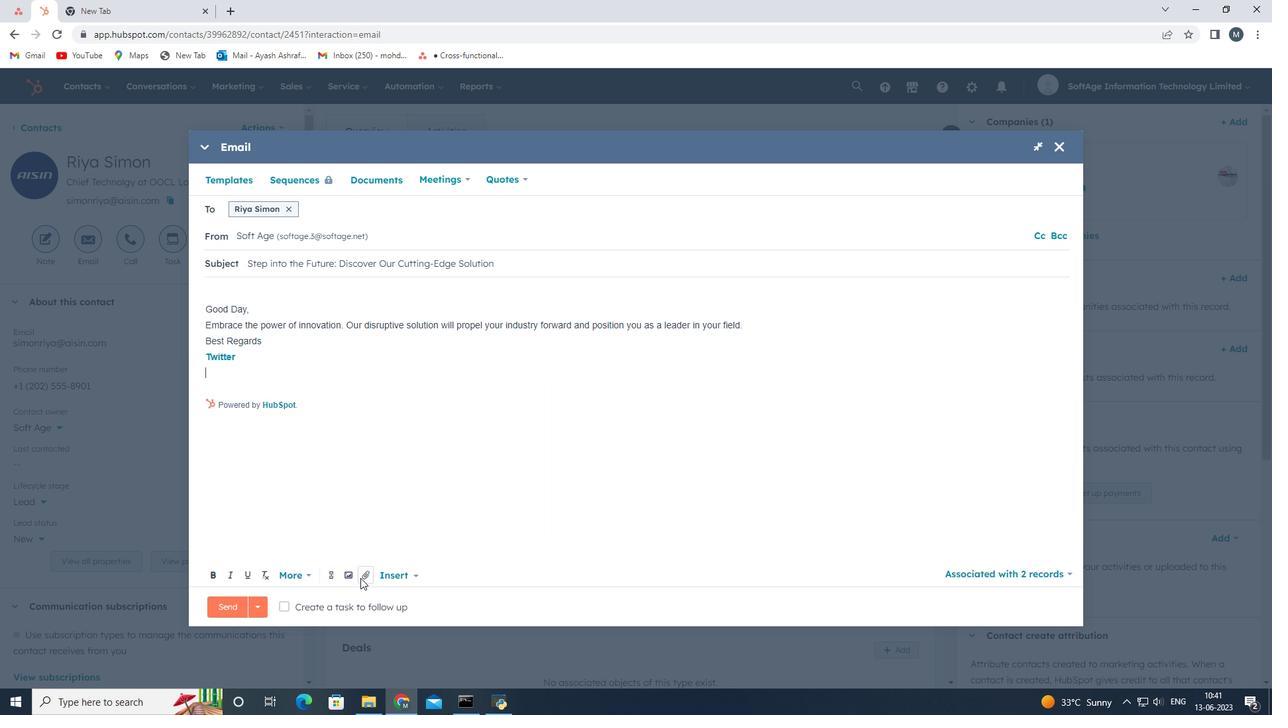 
Action: Mouse moved to (395, 531)
Screenshot: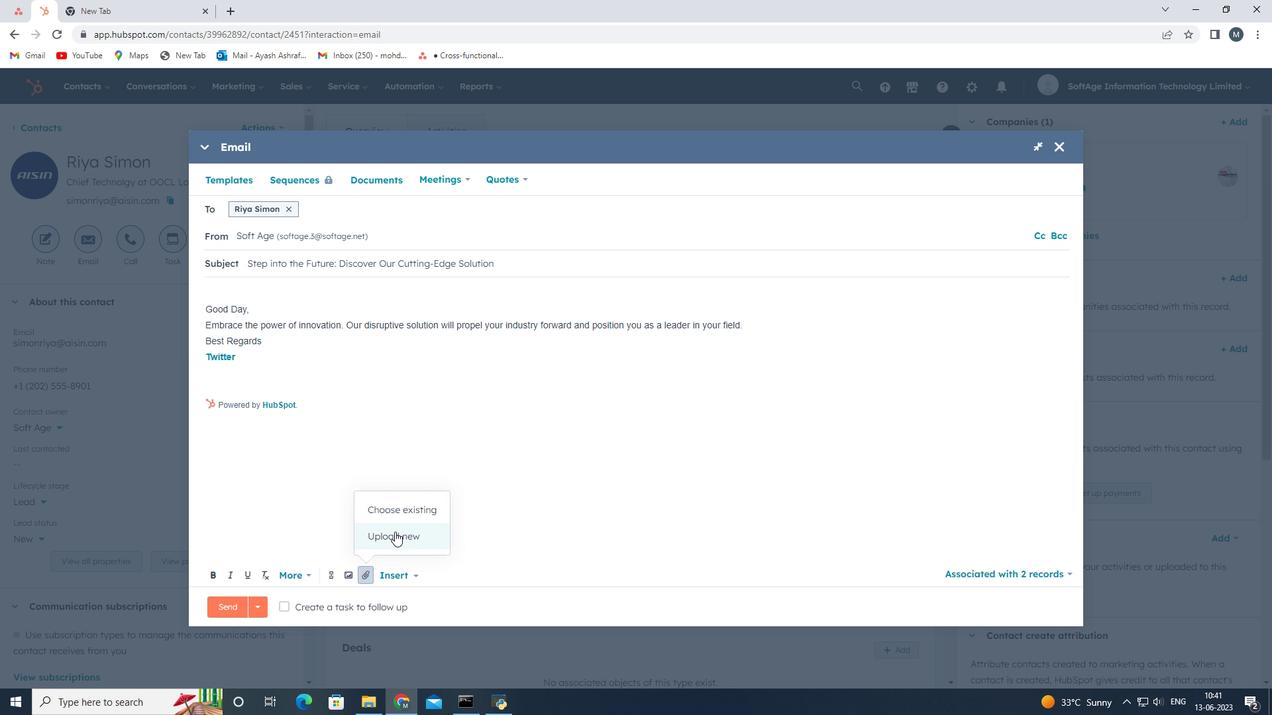 
Action: Mouse pressed left at (395, 531)
Screenshot: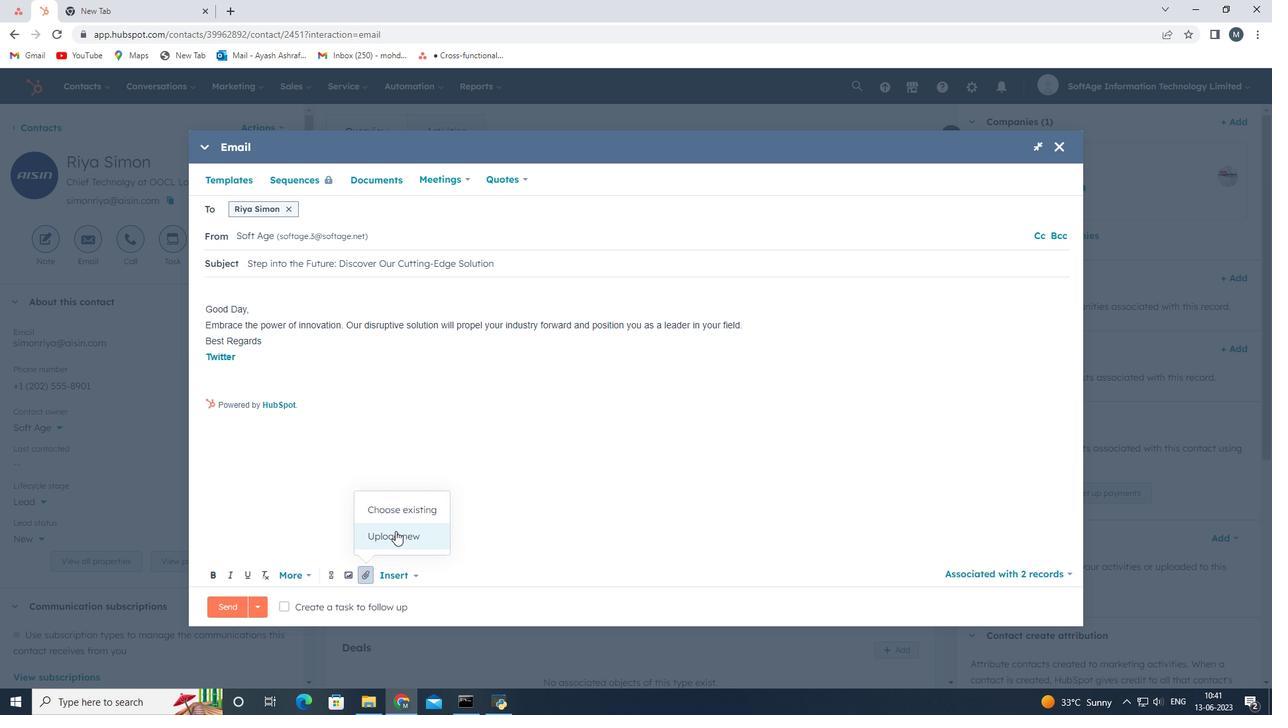 
Action: Mouse moved to (213, 257)
Screenshot: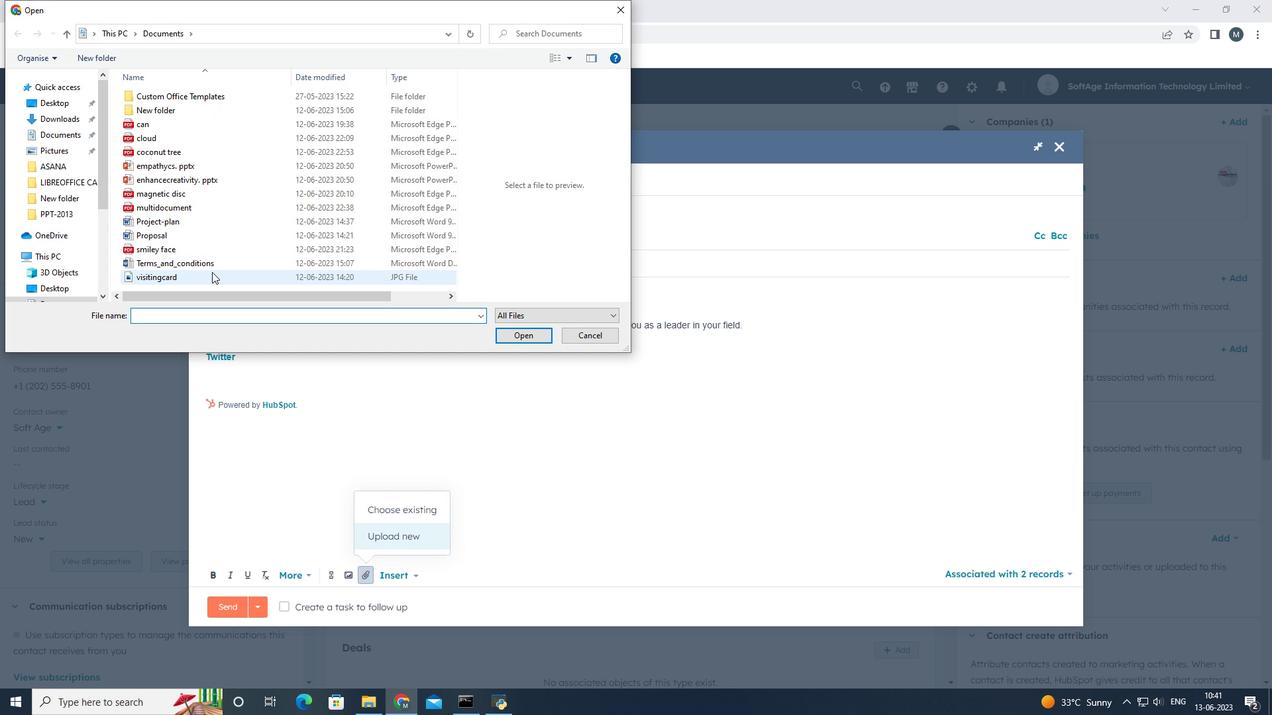 
Action: Mouse pressed left at (213, 257)
Screenshot: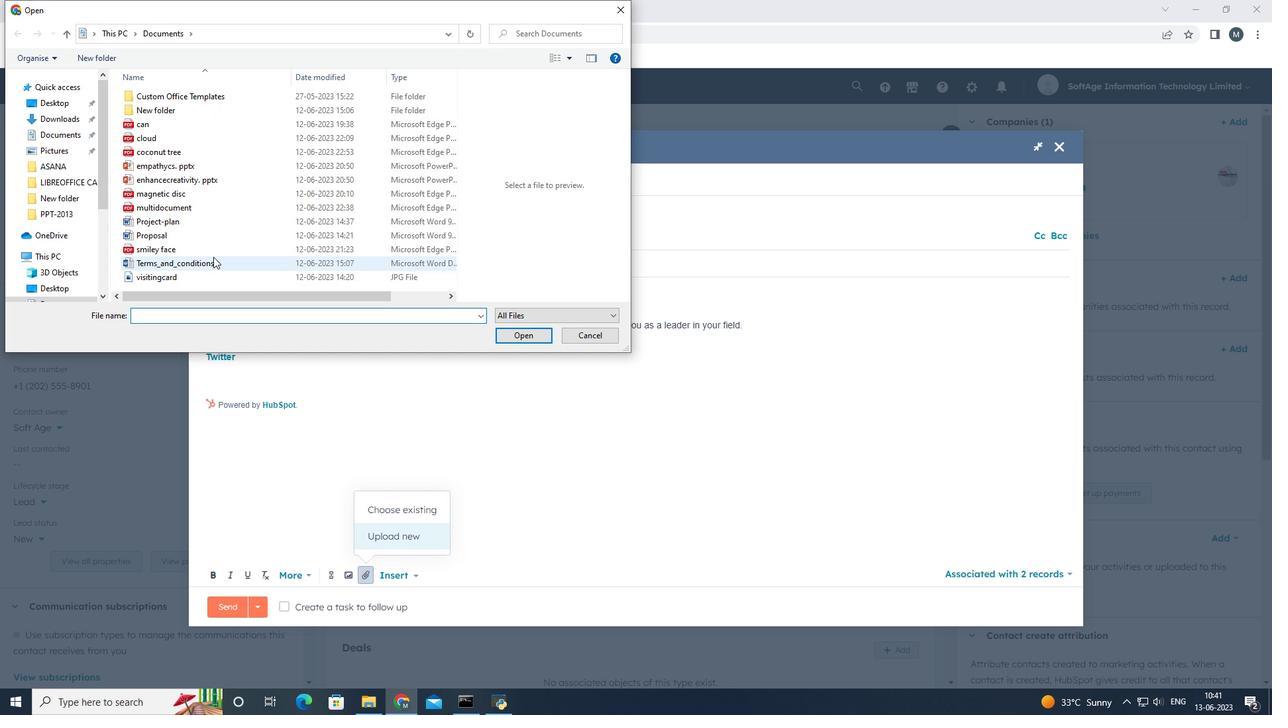 
Action: Mouse moved to (510, 337)
Screenshot: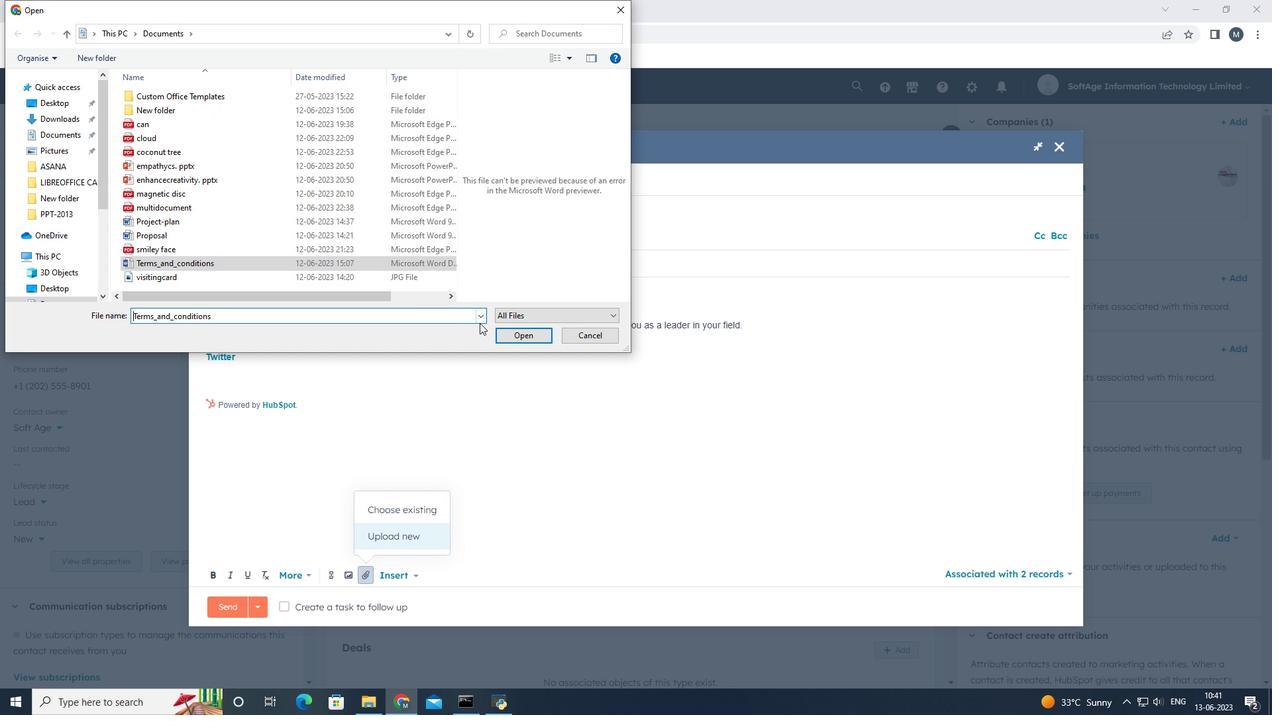 
Action: Mouse pressed left at (510, 337)
Screenshot: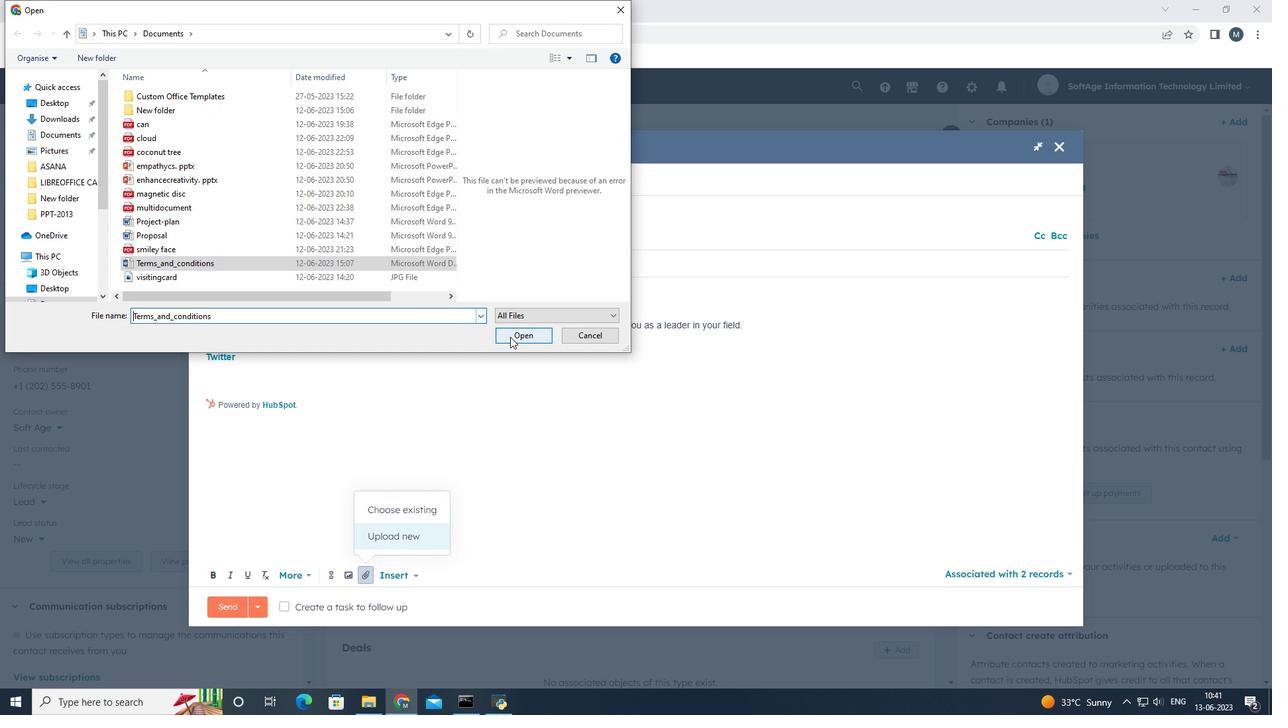 
Action: Mouse moved to (349, 537)
Screenshot: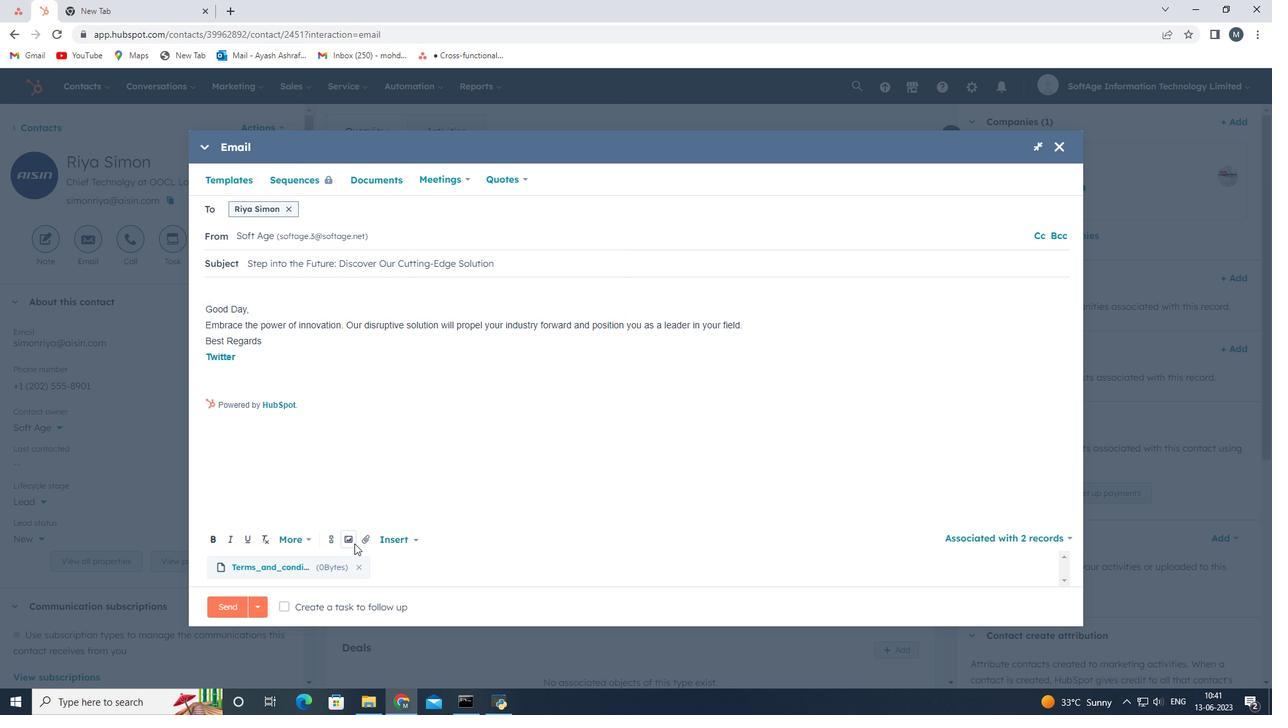 
Action: Mouse pressed left at (349, 537)
Screenshot: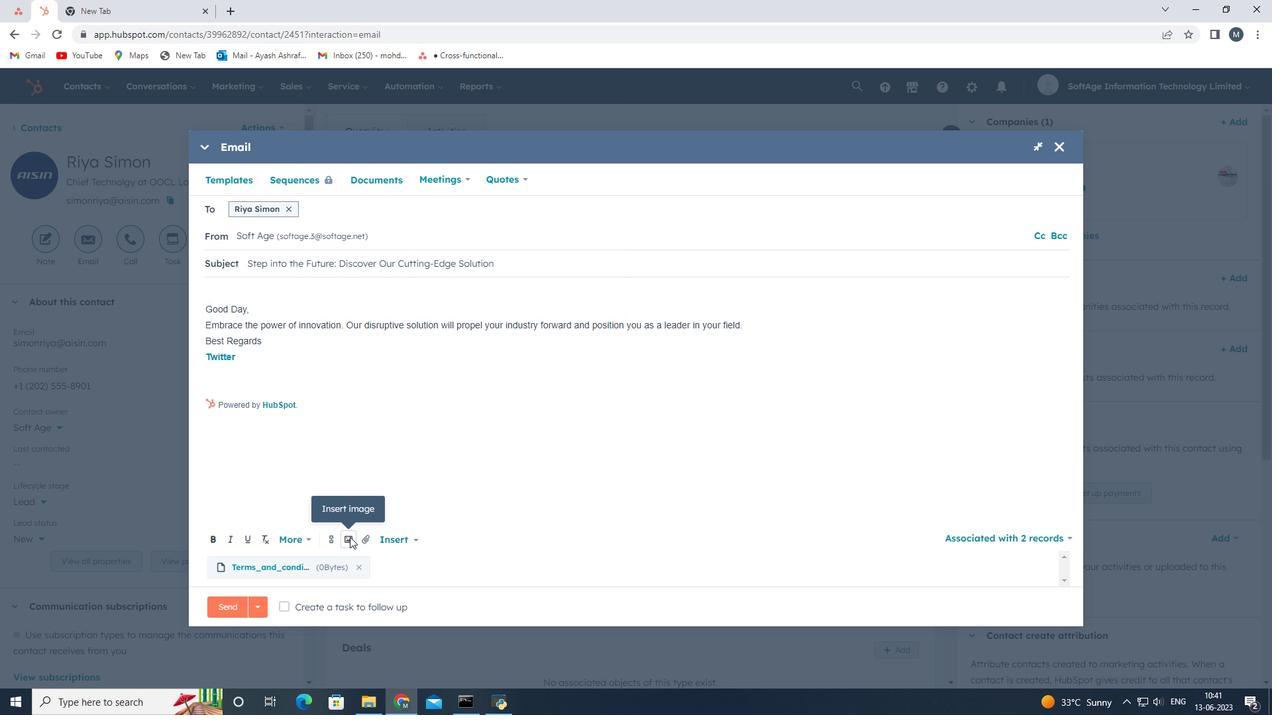 
Action: Mouse moved to (349, 492)
Screenshot: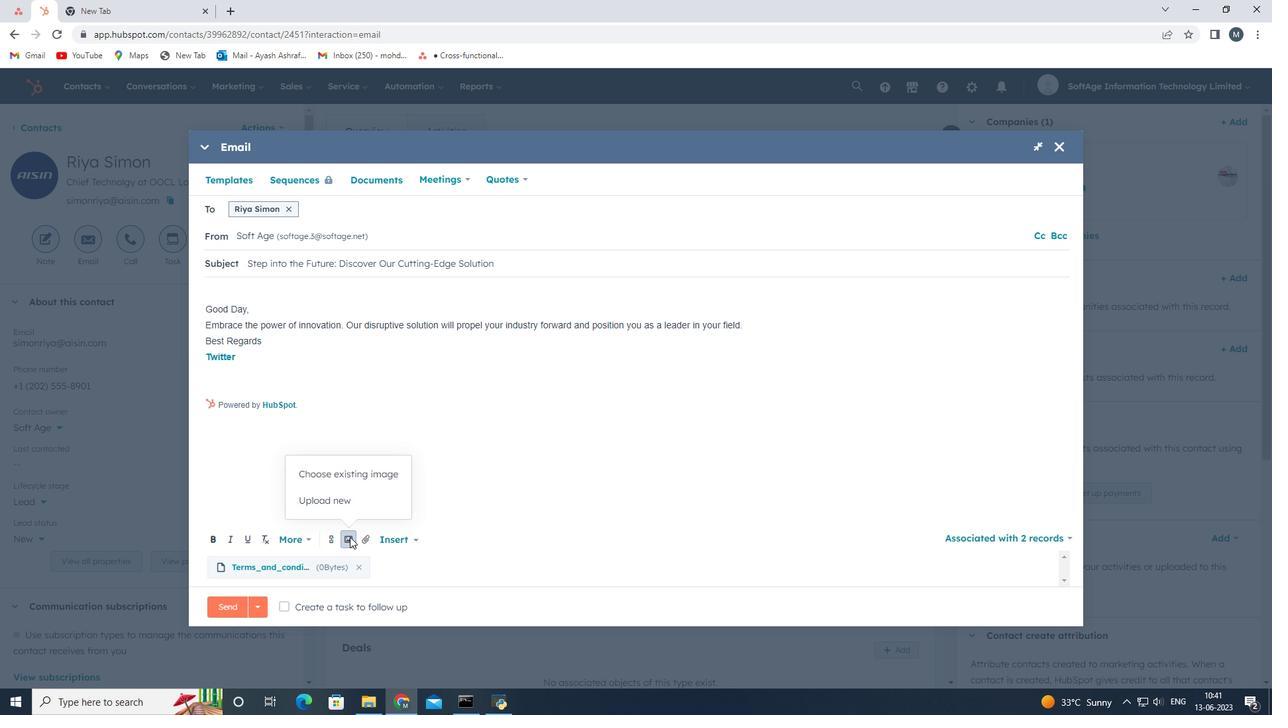 
Action: Mouse pressed left at (349, 492)
Screenshot: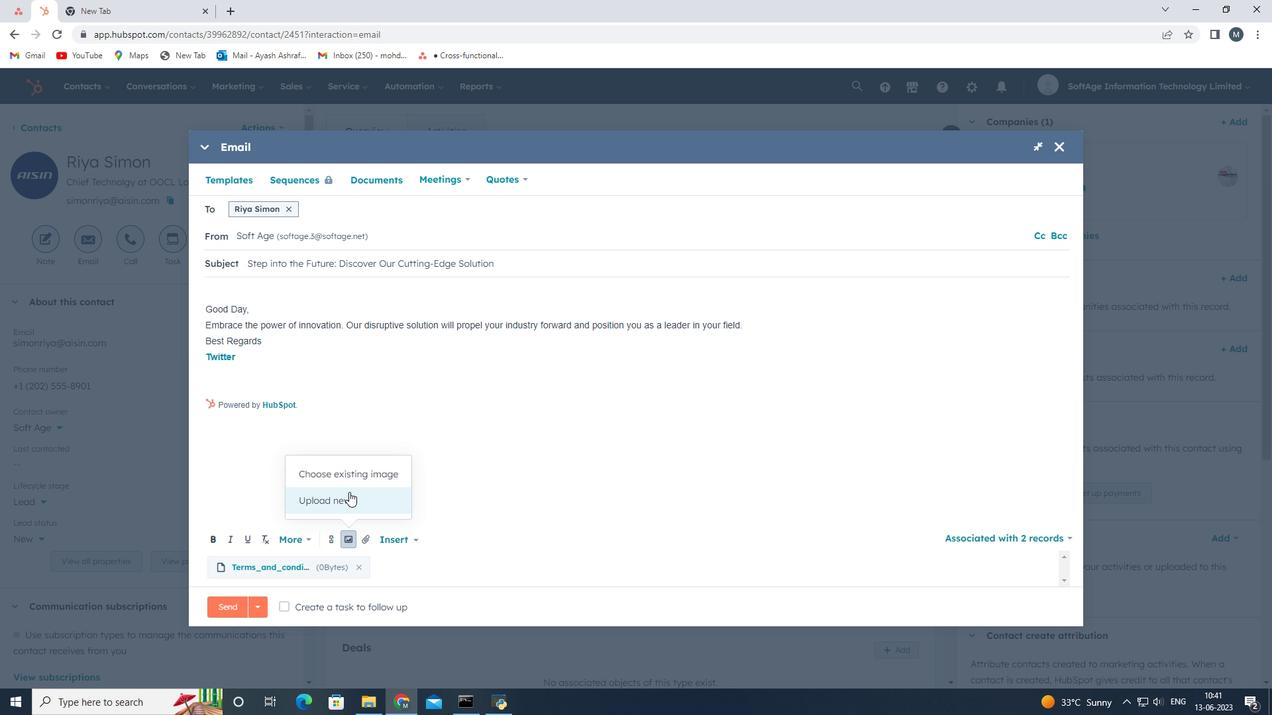 
Action: Mouse moved to (199, 127)
Screenshot: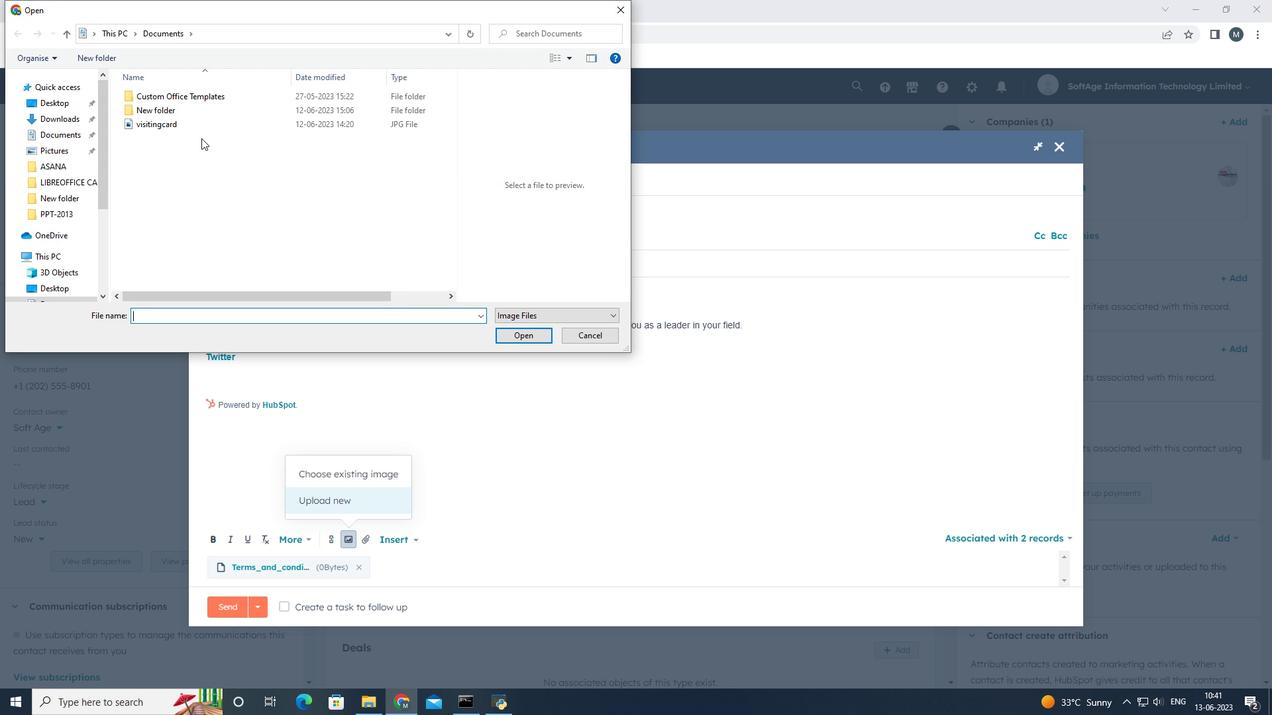
Action: Mouse pressed left at (199, 127)
Screenshot: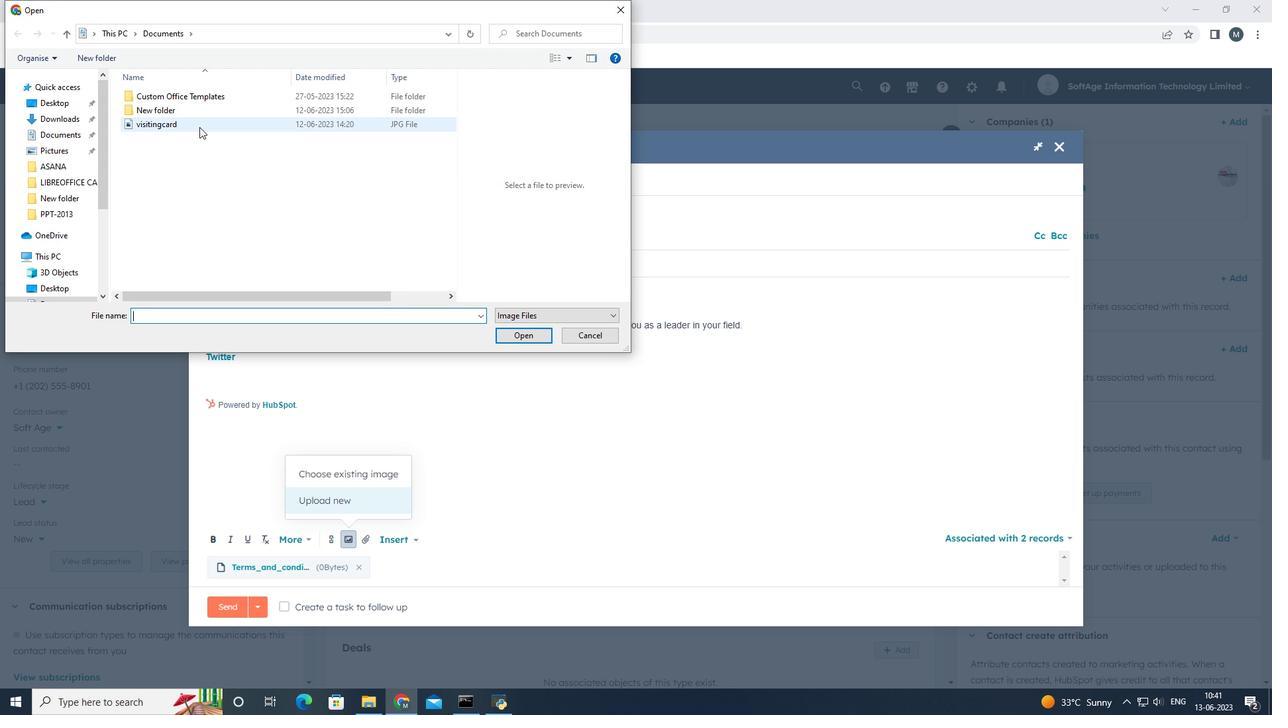
Action: Mouse moved to (537, 337)
Screenshot: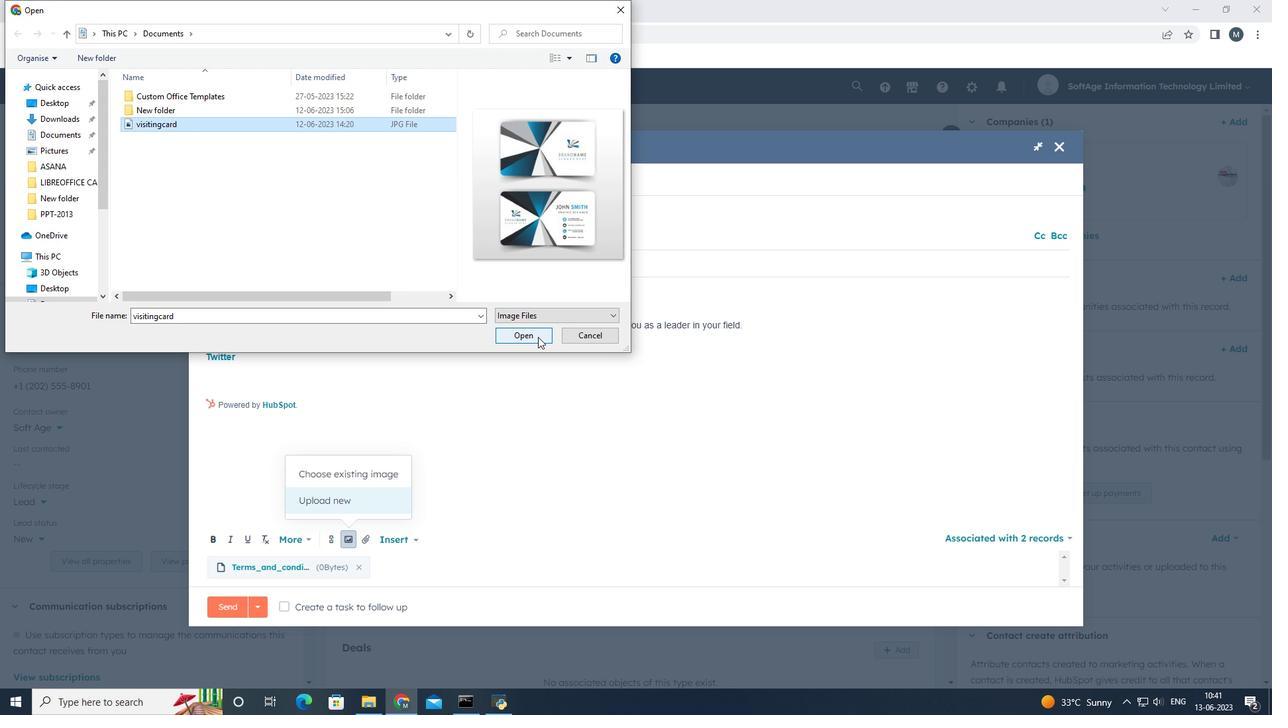 
Action: Mouse pressed left at (537, 337)
Screenshot: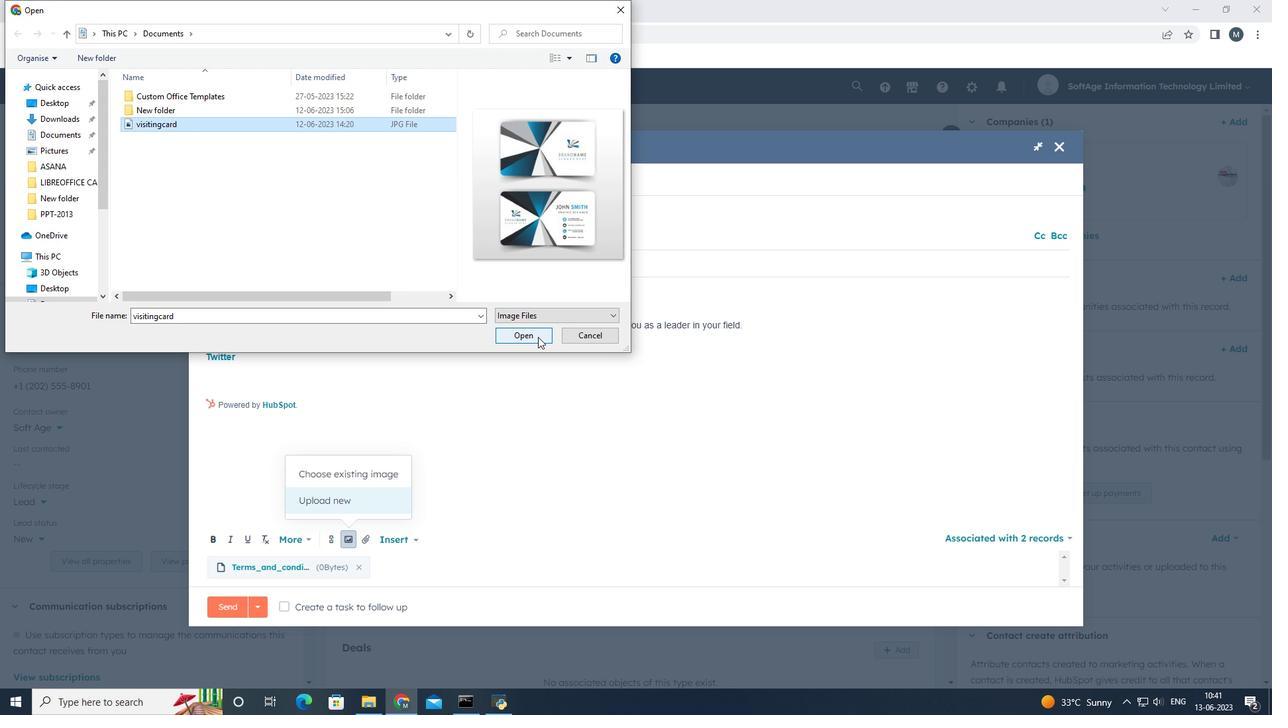 
Action: Mouse moved to (291, 605)
Screenshot: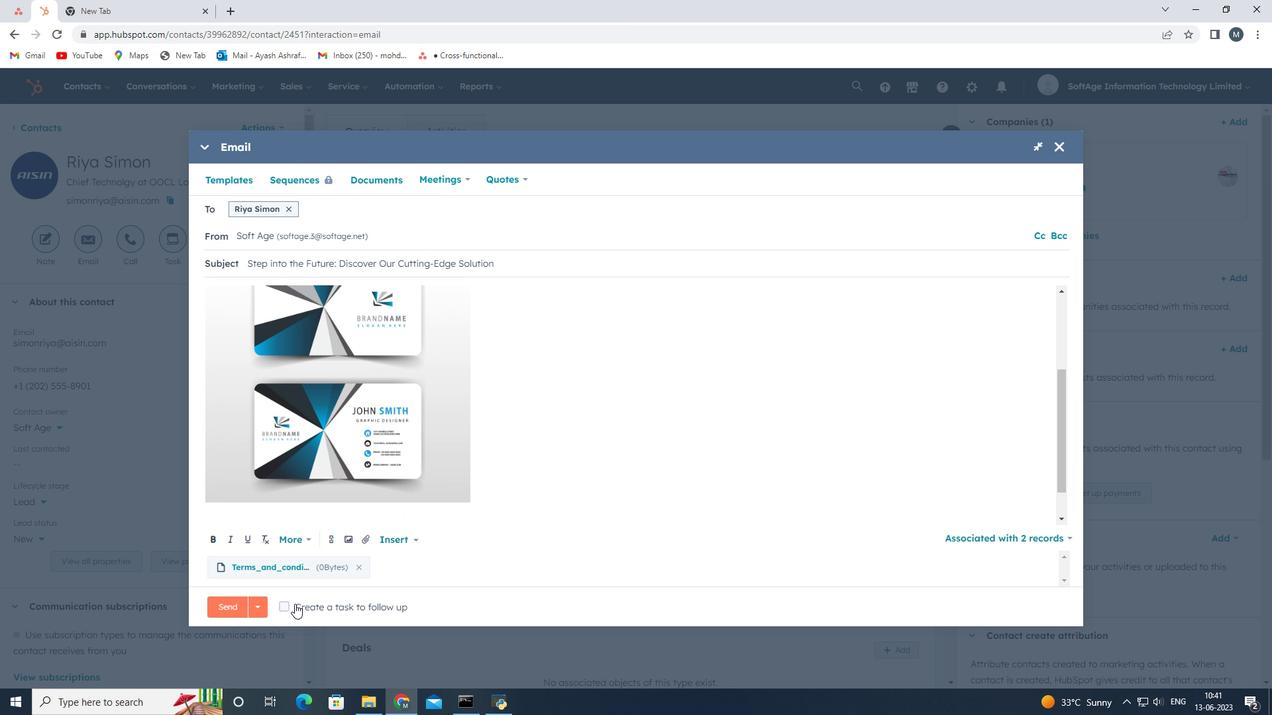 
Action: Mouse pressed left at (291, 605)
Screenshot: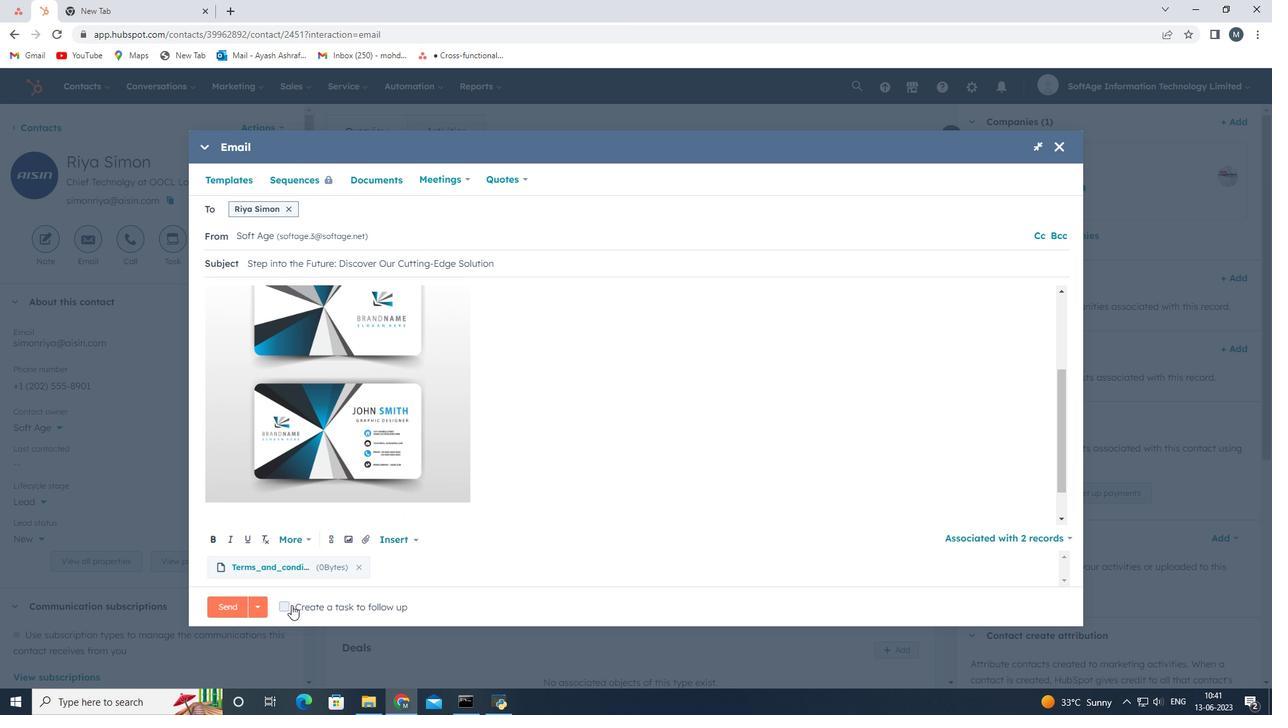 
Action: Mouse moved to (461, 610)
Screenshot: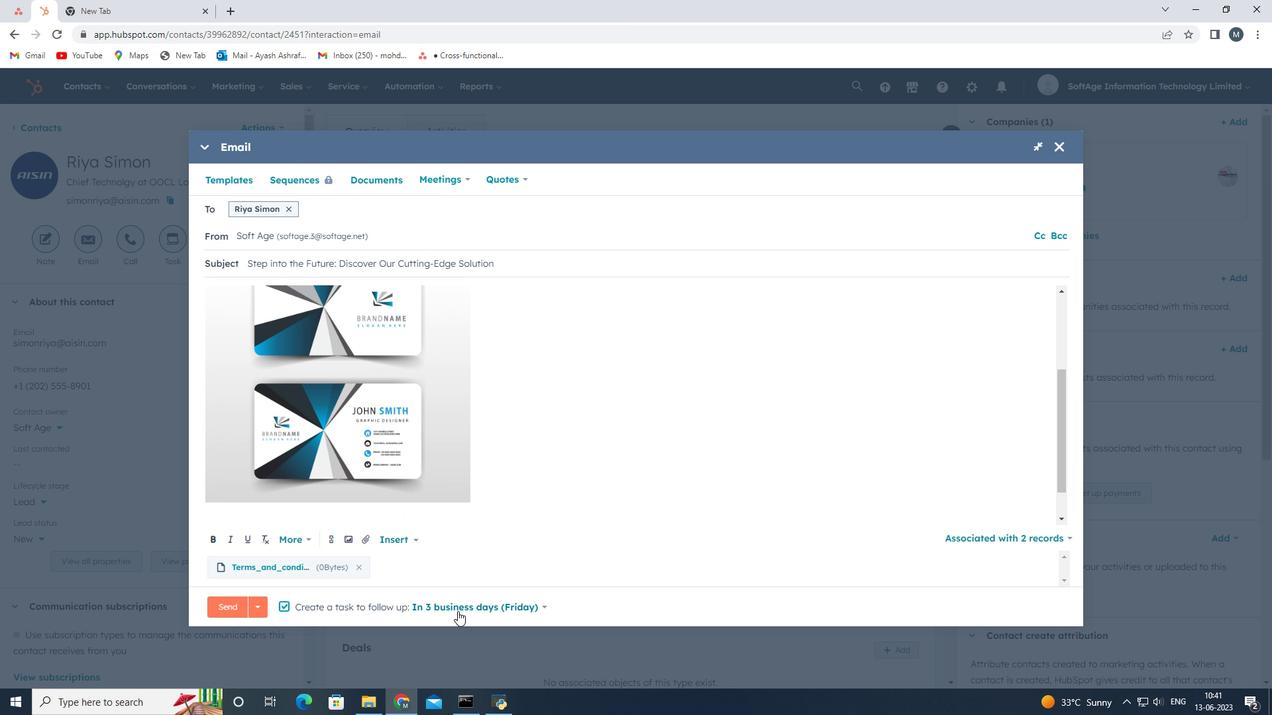 
Action: Mouse pressed left at (461, 610)
Screenshot: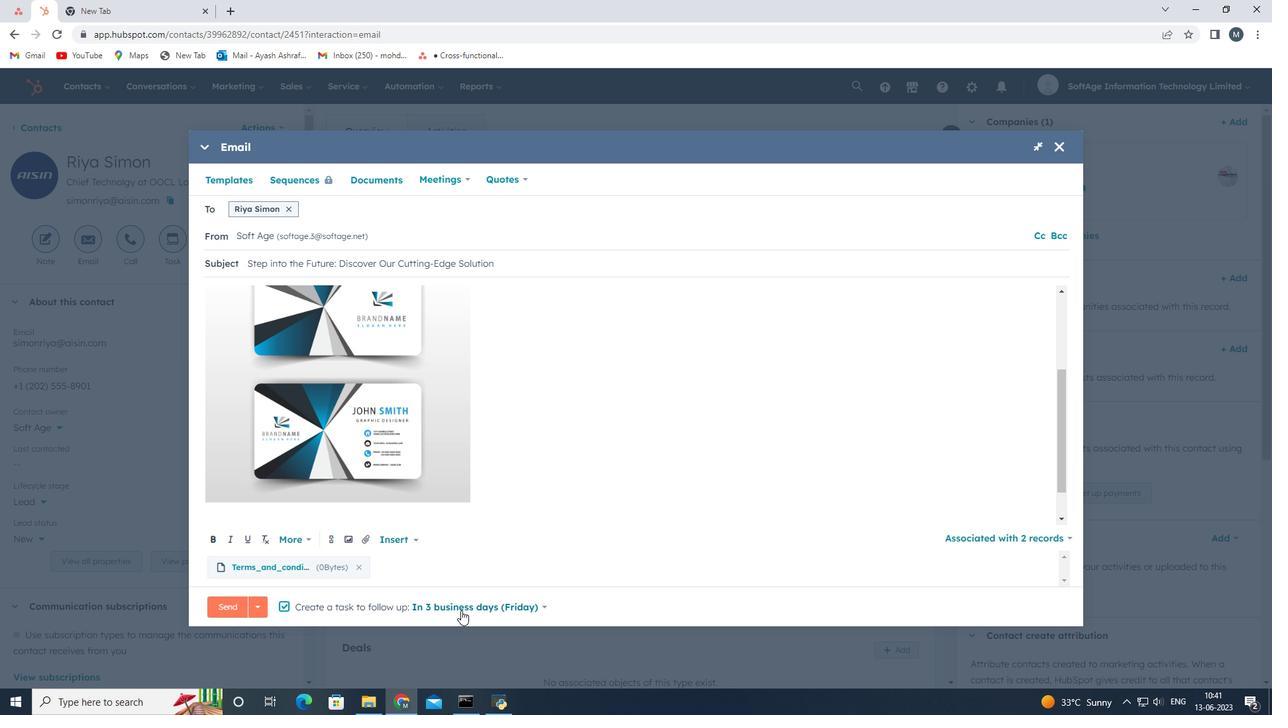 
Action: Mouse moved to (482, 492)
Screenshot: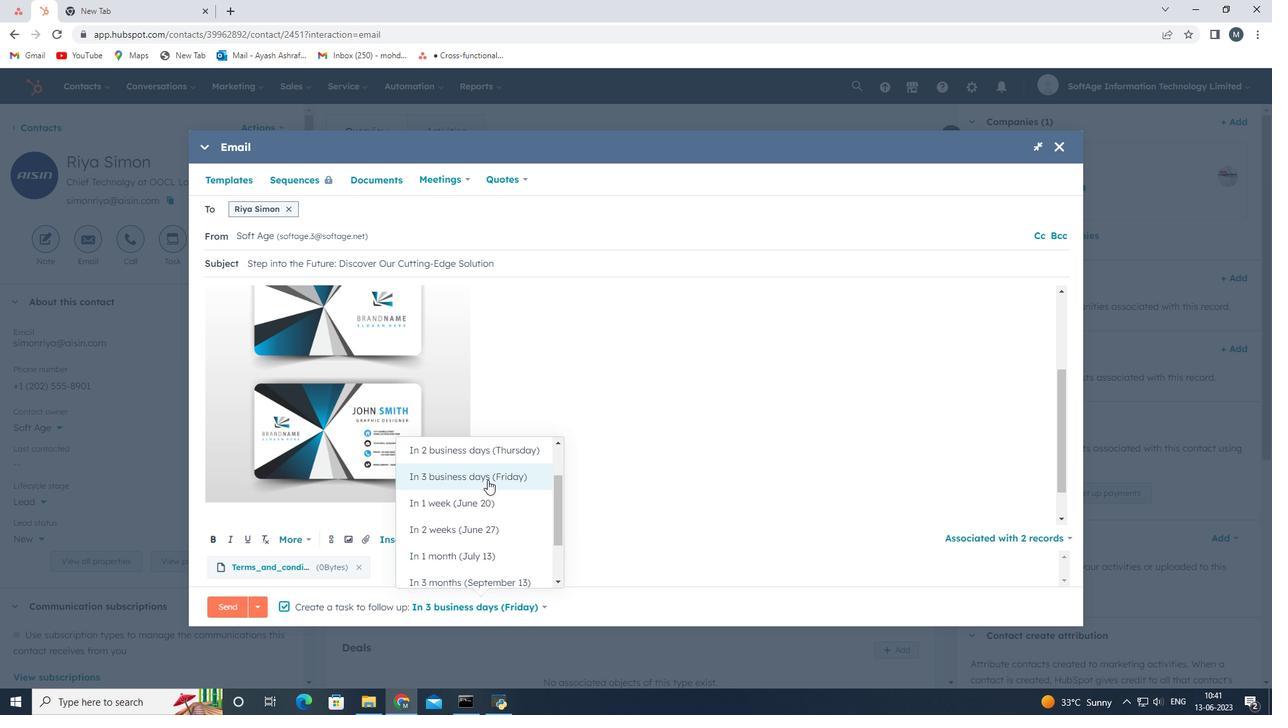 
Action: Mouse scrolled (482, 492) with delta (0, 0)
Screenshot: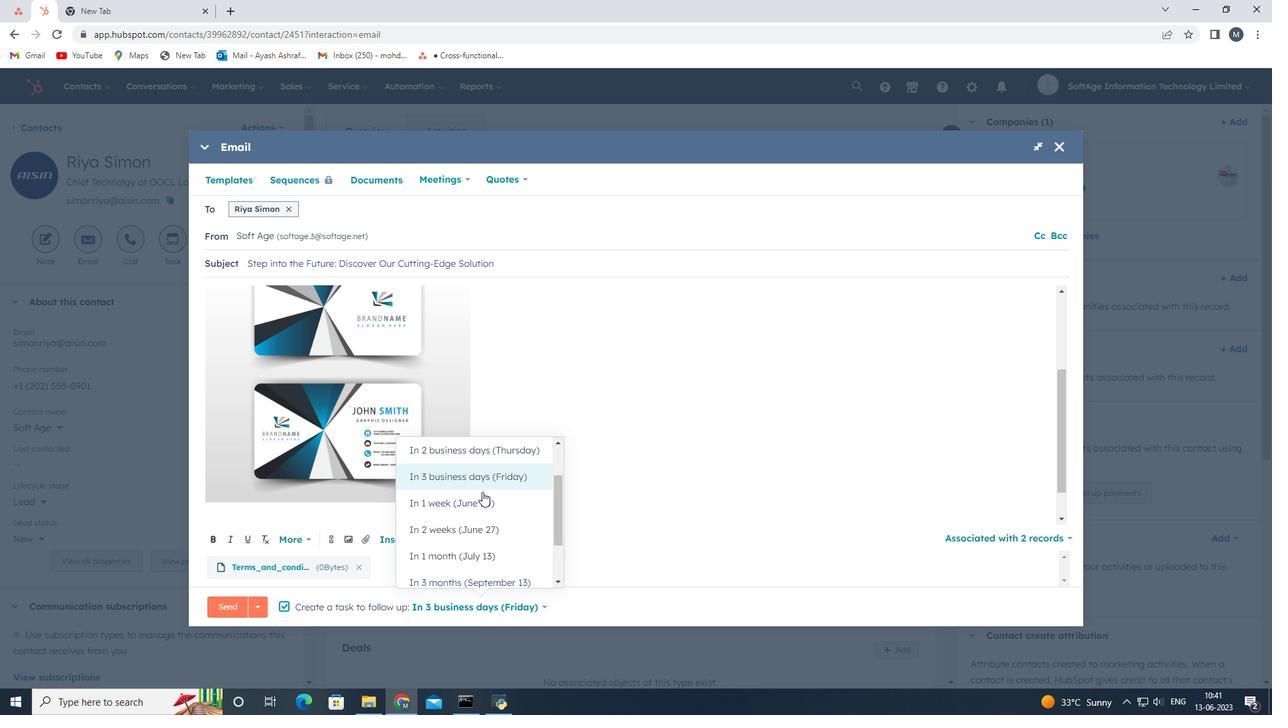 
Action: Mouse scrolled (482, 492) with delta (0, 0)
Screenshot: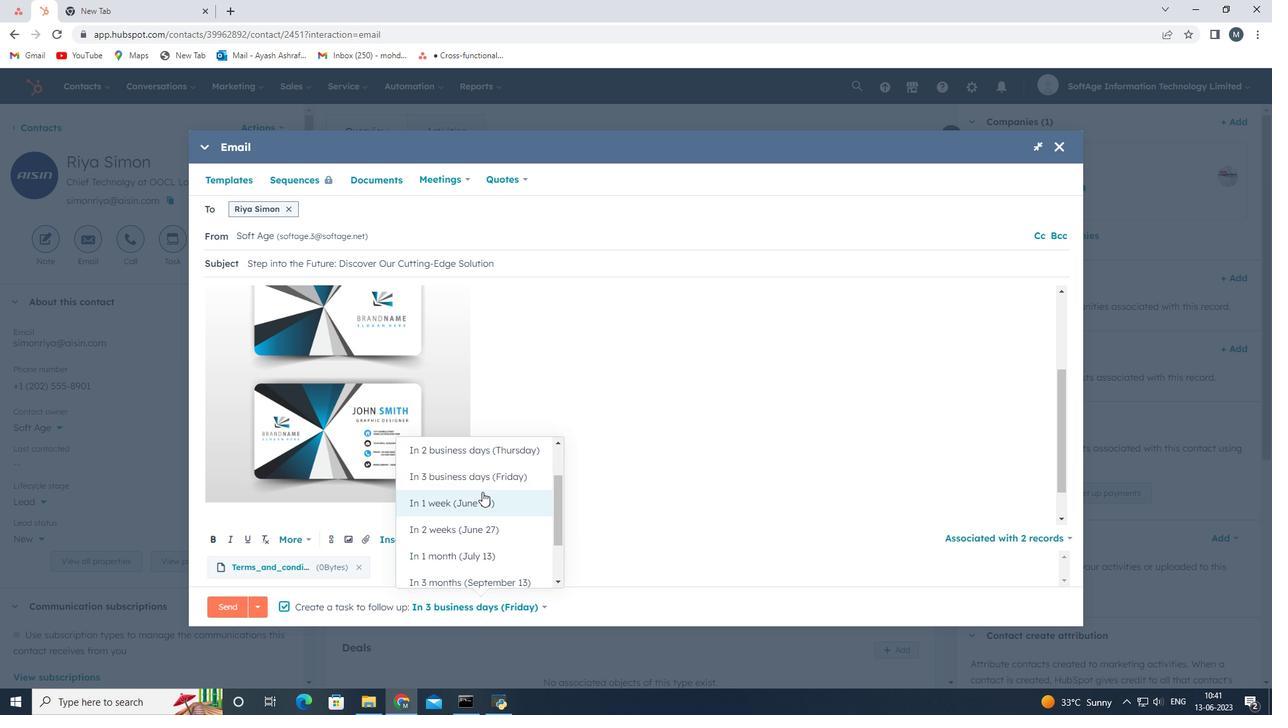 
Action: Mouse scrolled (482, 492) with delta (0, 0)
Screenshot: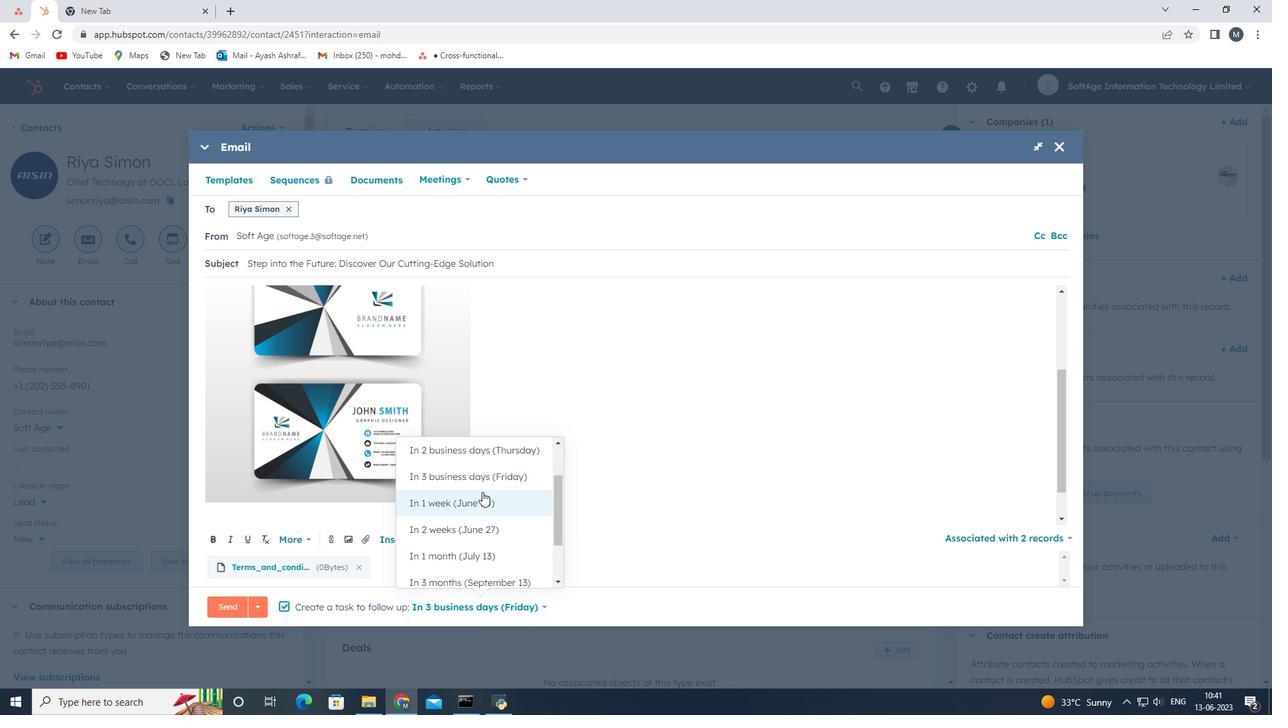 
Action: Mouse moved to (473, 485)
Screenshot: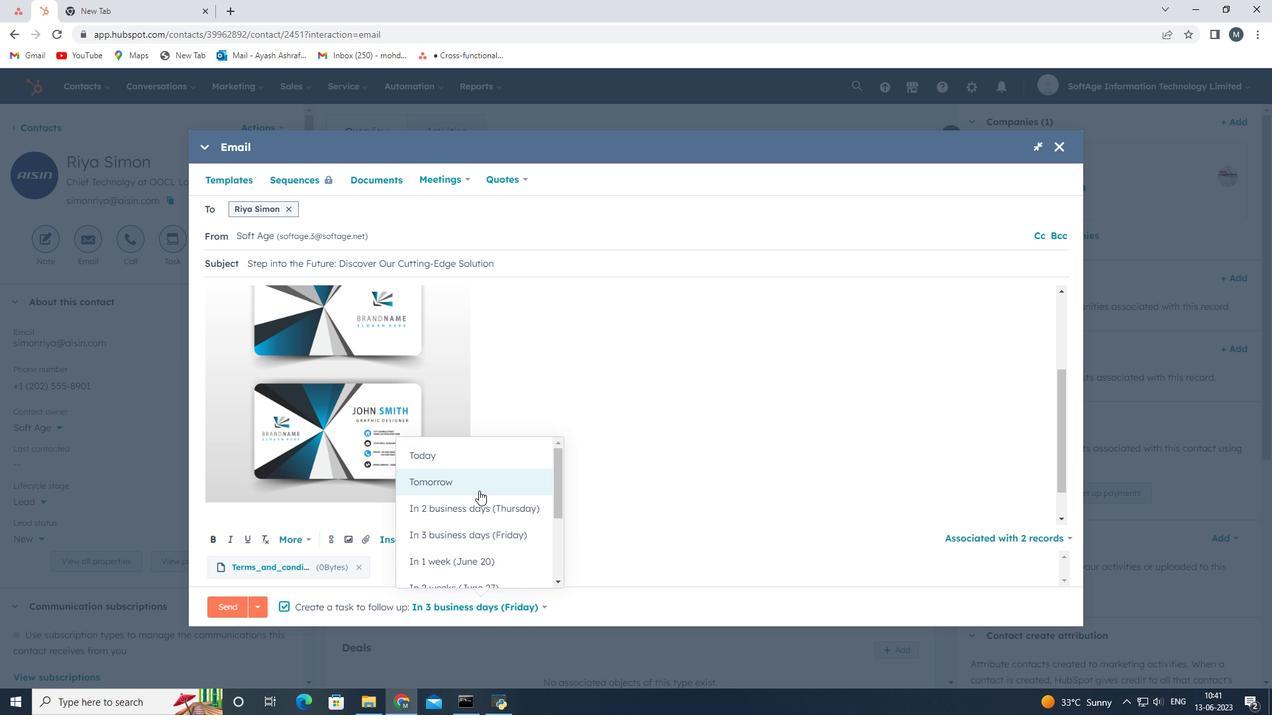 
Action: Mouse pressed left at (473, 485)
Screenshot: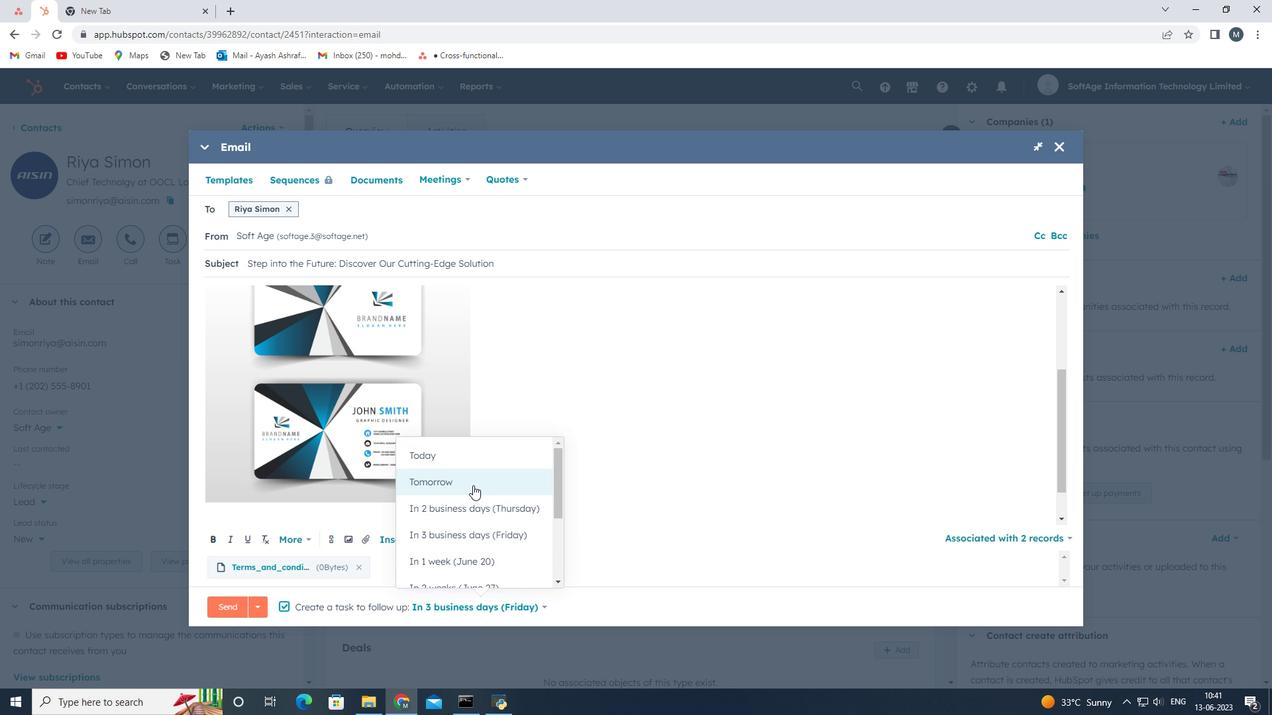
Action: Mouse moved to (235, 610)
Screenshot: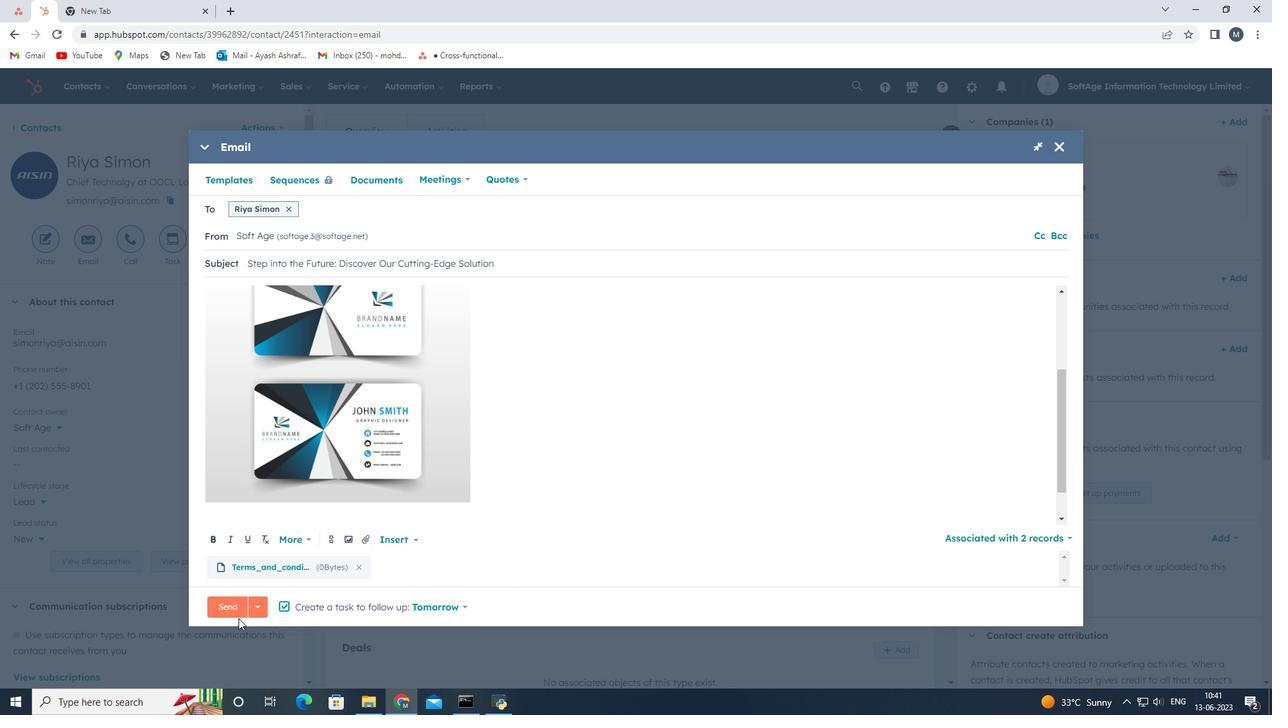 
Action: Mouse pressed left at (235, 610)
Screenshot: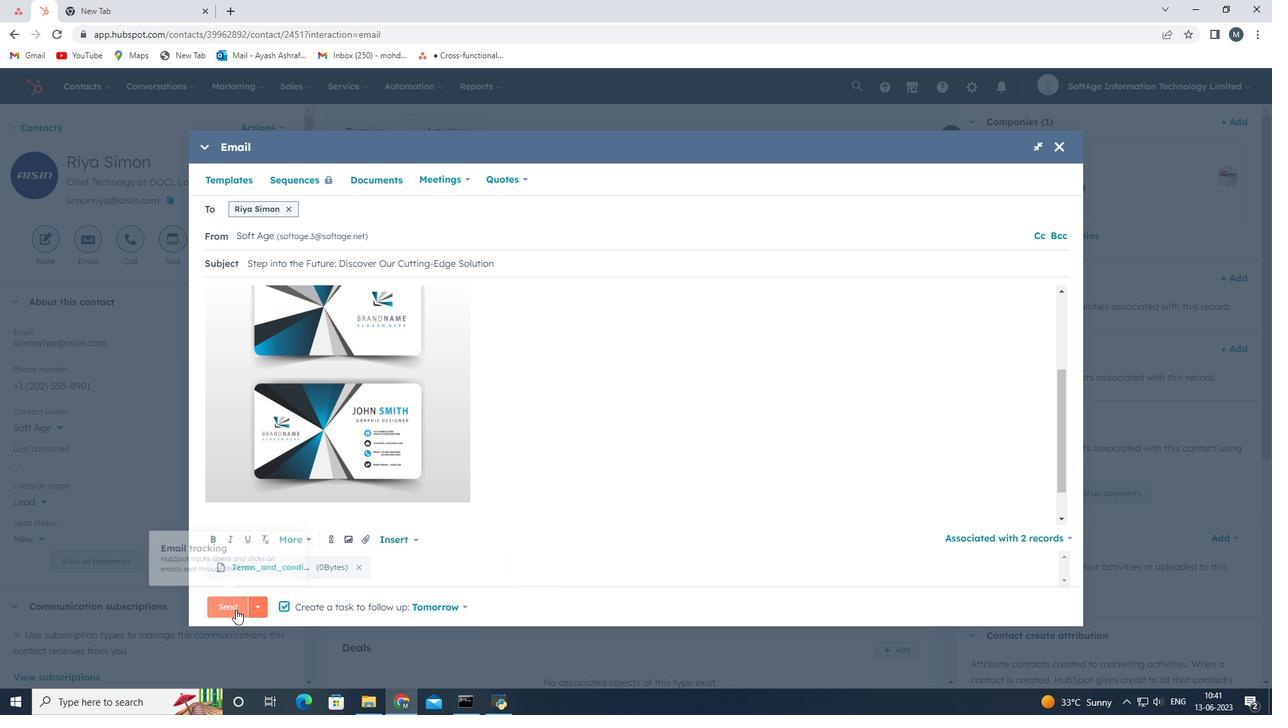 
Action: Mouse moved to (359, 329)
Screenshot: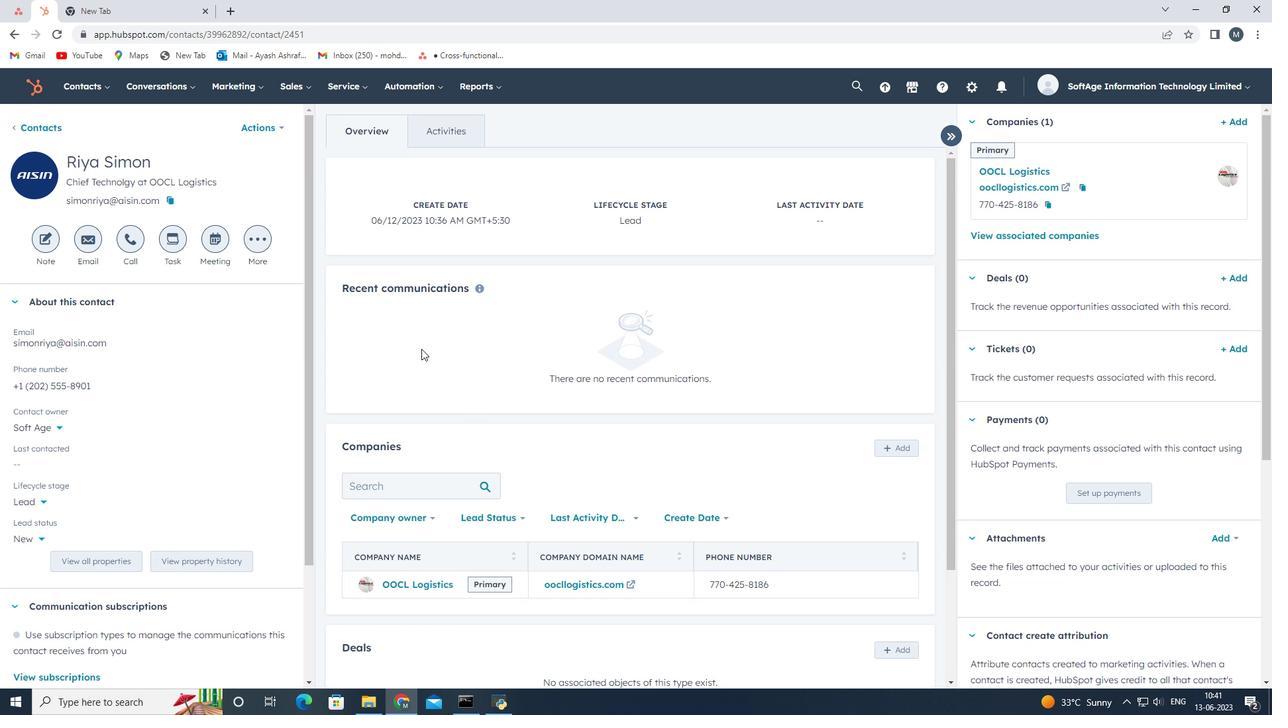 
